 Task: Create new customer invoice with Date Opened: 25-Apr-23, Select Customer: Molly's Variety Store, Terms: Net 7. Make invoice entry for item-1 with Date: 25-Apr-23, Description: Chioma Asana Ladies Balance Herbal Tea Blend
, Income Account: Income:Sales, Quantity: 2, Unit Price: 12.39, Sales Tax: Y, Sales Tax Included: Y, Tax Table: Sales Tax. Make entry for item-2 with Date: 25-Apr-23, Description: Necessaire Eucalyptus Body Wash (8.4 oz)
, Income Account: Income:Sales, Quantity: 2, Unit Price: 10.99, Sales Tax: Y, Sales Tax Included: Y, Tax Table: Sales Tax. Post Invoice with Post Date: 25-Apr-23, Post to Accounts: Assets:Accounts Receivable. Pay / Process Payment with Transaction Date: 01-May-23, Amount: 46.76, Transfer Account: Checking Account. Go to 'Print Invoice'. Save a pdf copy of the invoice.
Action: Mouse moved to (160, 54)
Screenshot: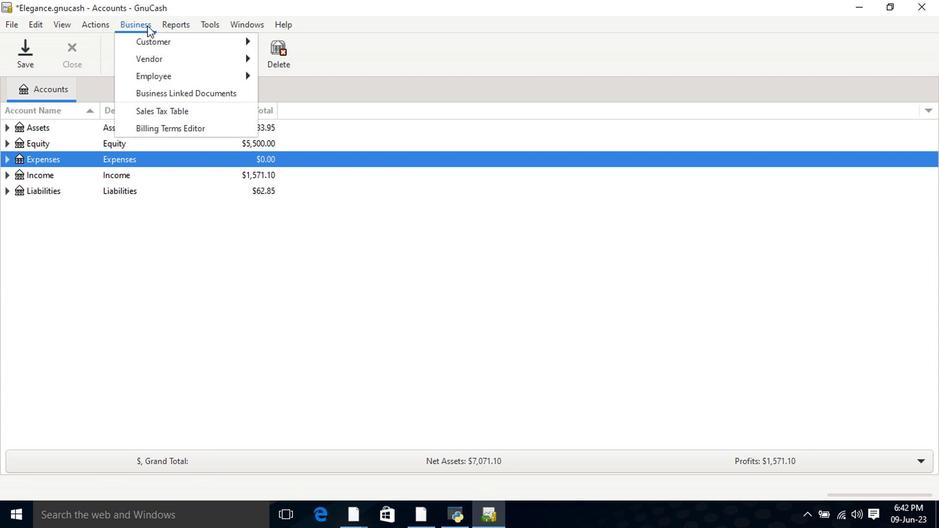 
Action: Mouse pressed left at (160, 54)
Screenshot: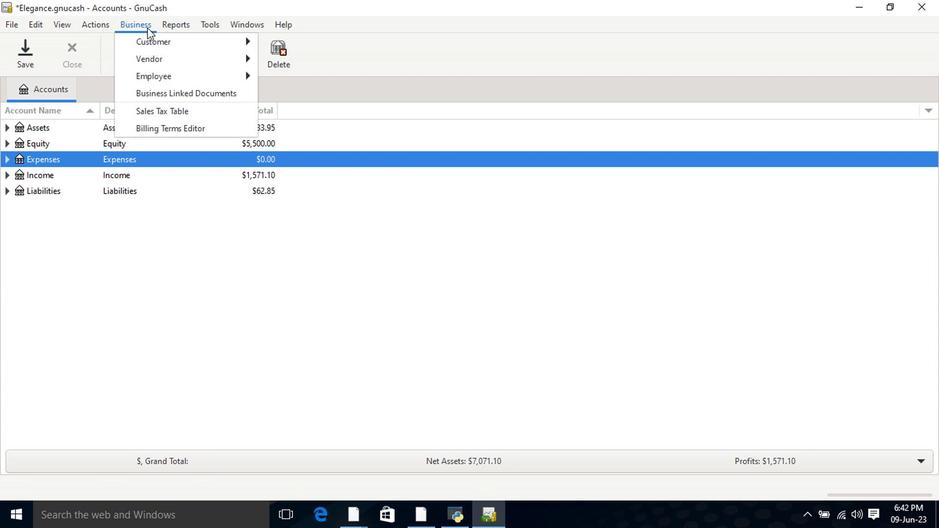 
Action: Mouse moved to (168, 66)
Screenshot: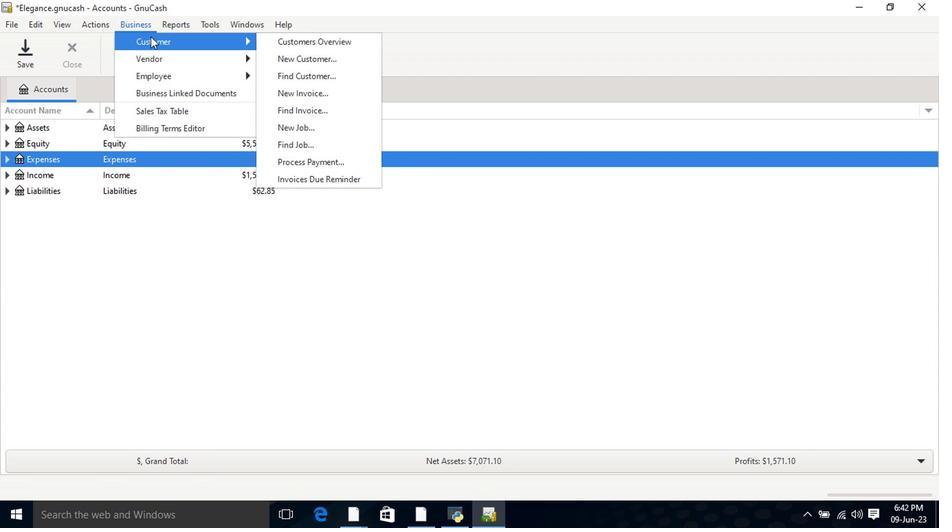 
Action: Mouse pressed left at (168, 66)
Screenshot: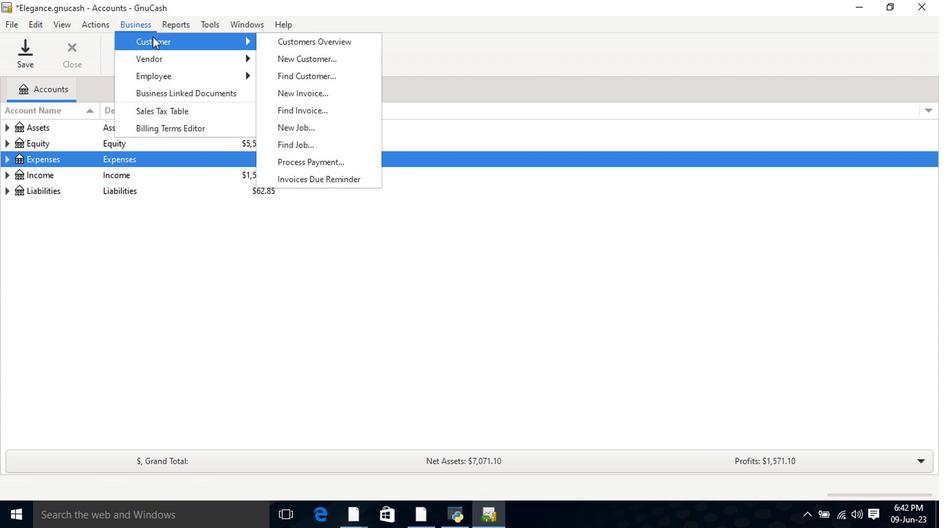 
Action: Mouse moved to (300, 115)
Screenshot: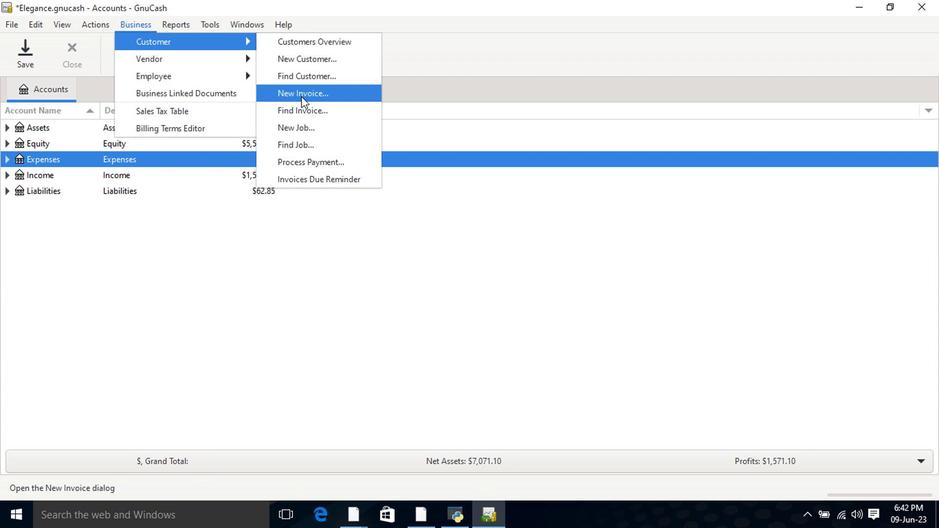 
Action: Mouse pressed left at (300, 115)
Screenshot: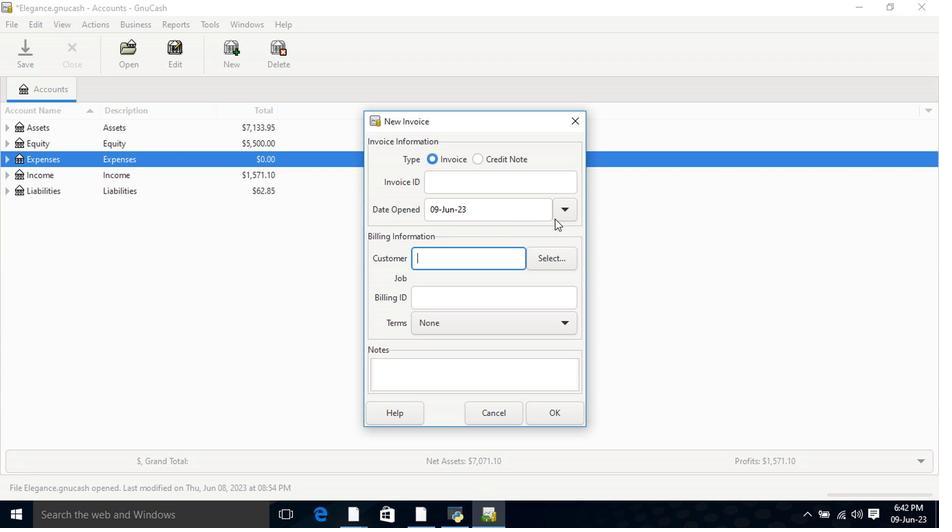 
Action: Mouse moved to (548, 222)
Screenshot: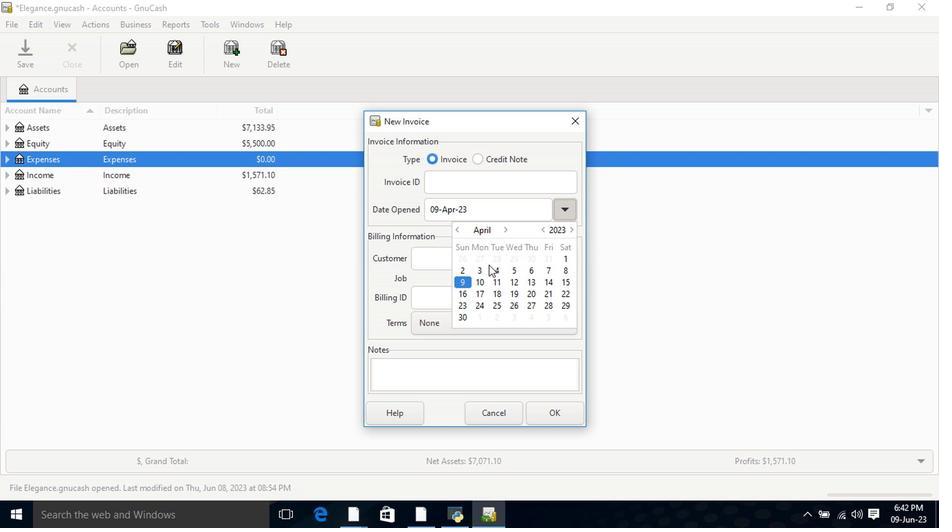 
Action: Mouse pressed left at (548, 222)
Screenshot: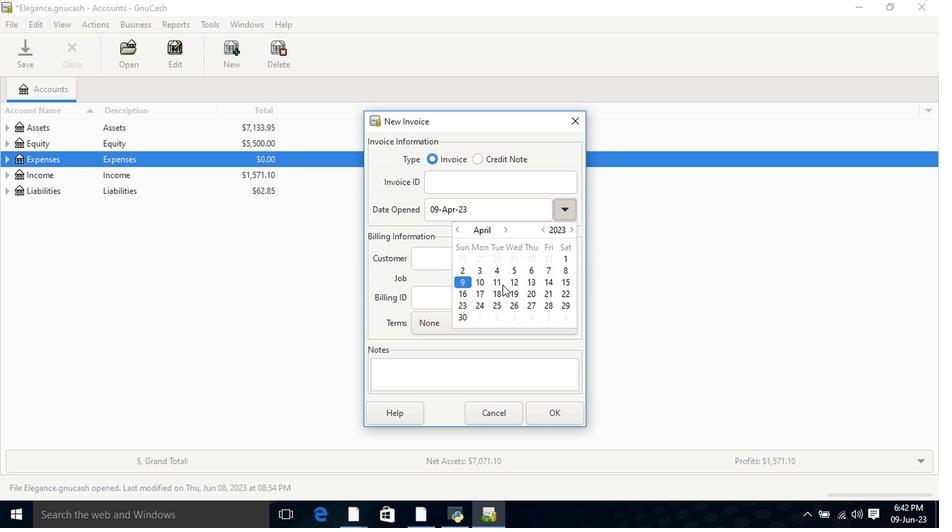 
Action: Mouse moved to (453, 241)
Screenshot: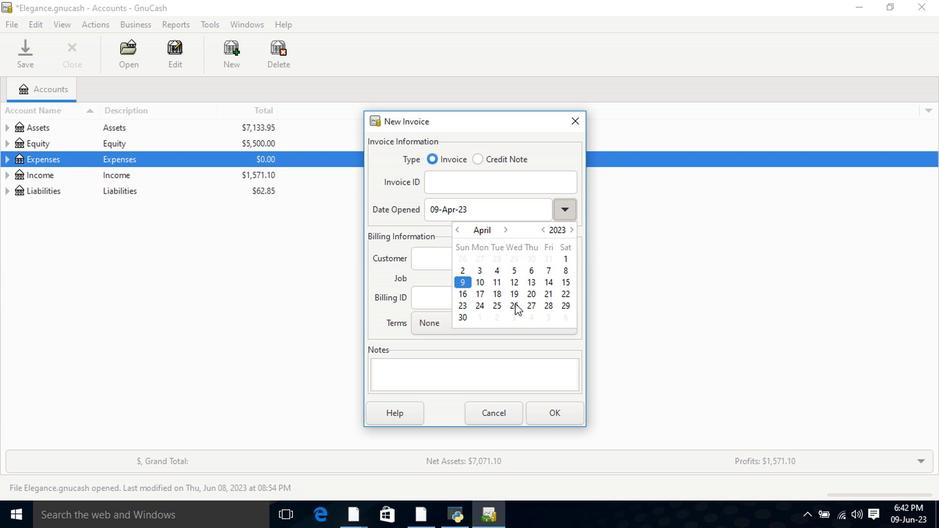 
Action: Mouse pressed left at (453, 241)
Screenshot: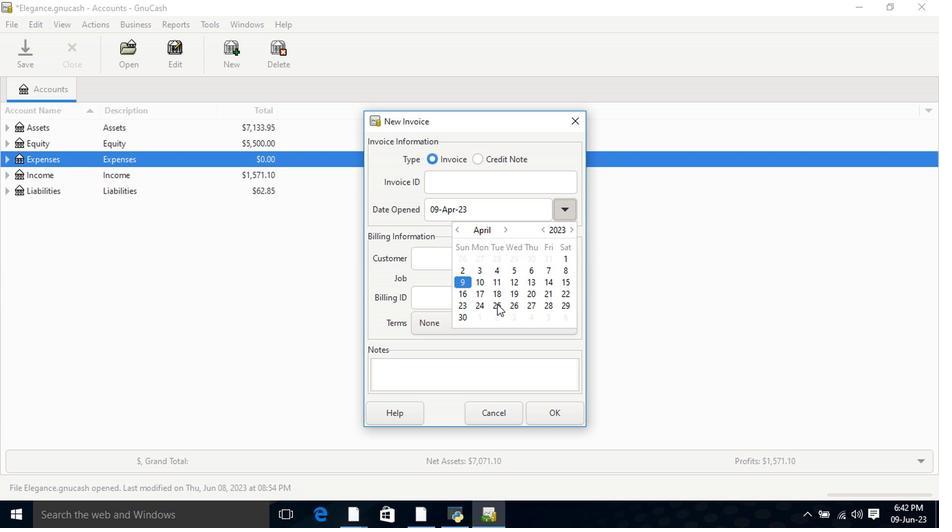 
Action: Mouse pressed left at (453, 241)
Screenshot: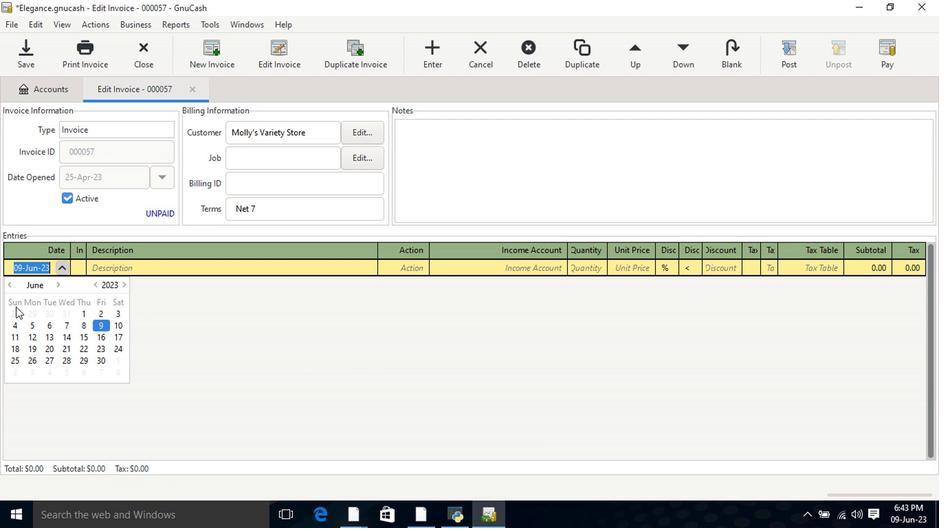 
Action: Mouse moved to (488, 307)
Screenshot: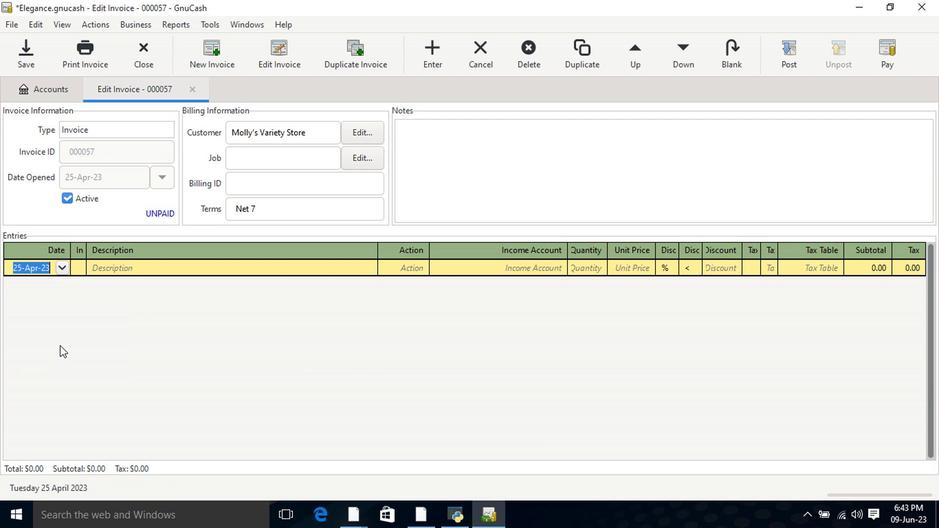 
Action: Mouse pressed left at (488, 307)
Screenshot: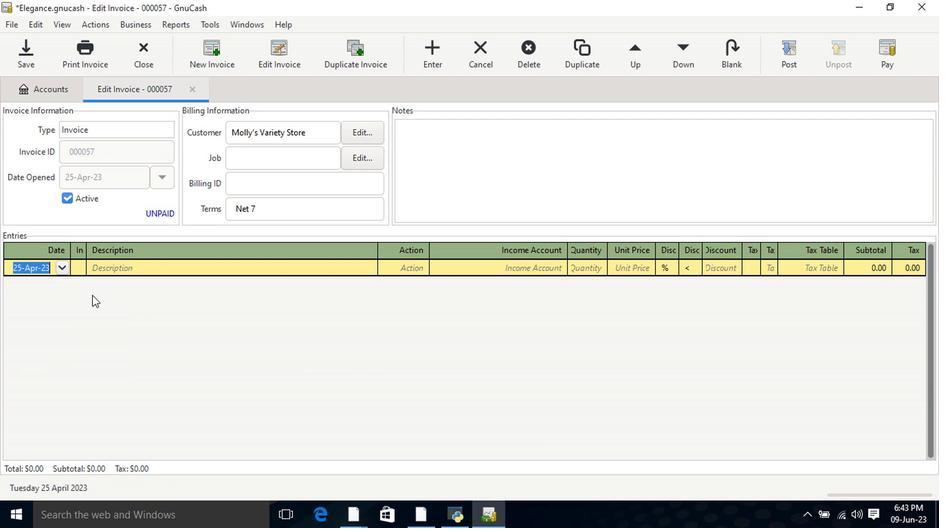 
Action: Mouse pressed left at (488, 307)
Screenshot: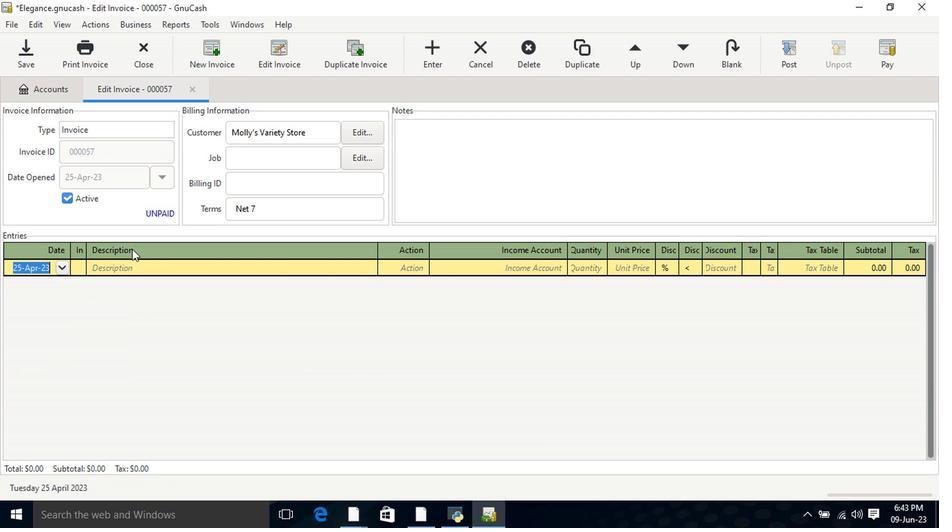 
Action: Mouse moved to (497, 405)
Screenshot: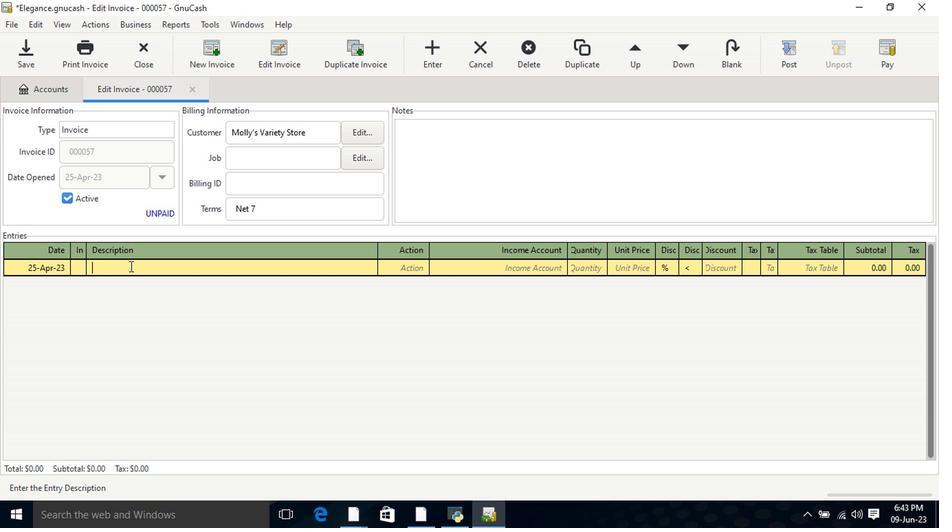 
Action: Mouse pressed left at (497, 405)
Screenshot: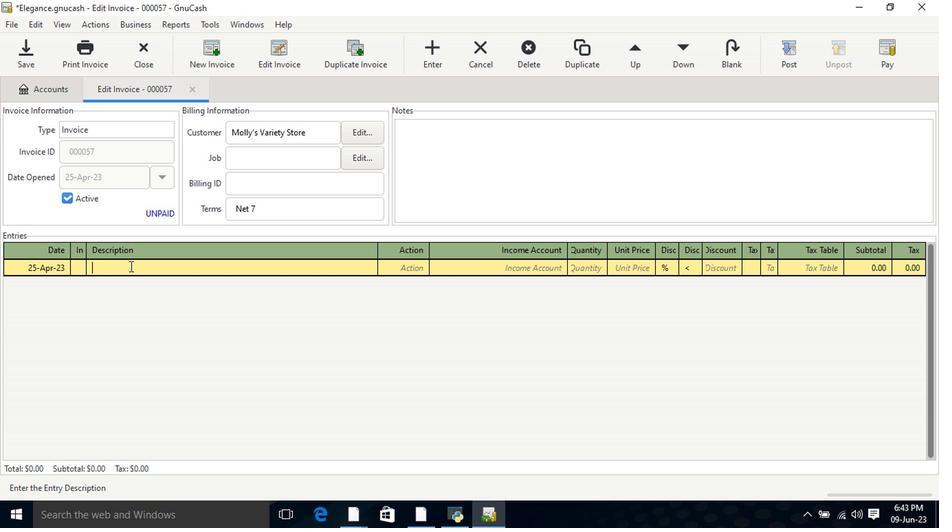 
Action: Mouse moved to (162, 54)
Screenshot: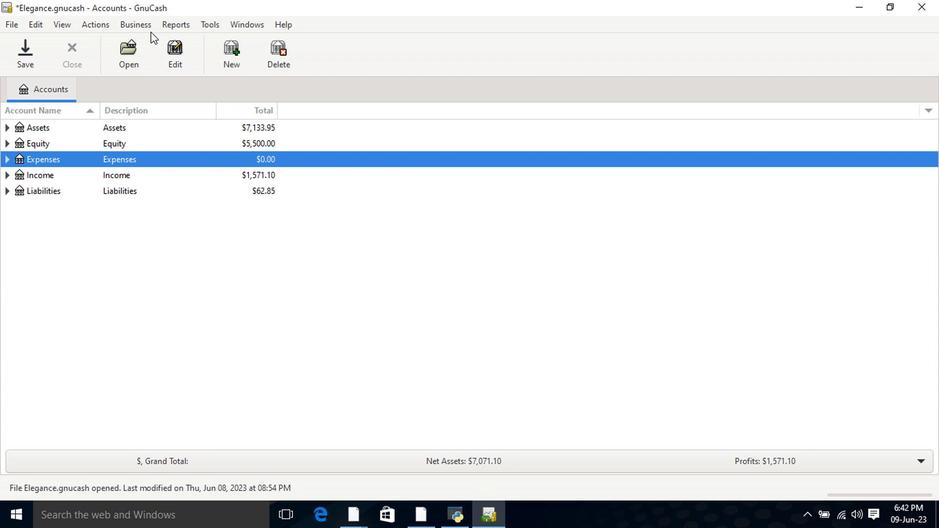 
Action: Mouse pressed left at (162, 54)
Screenshot: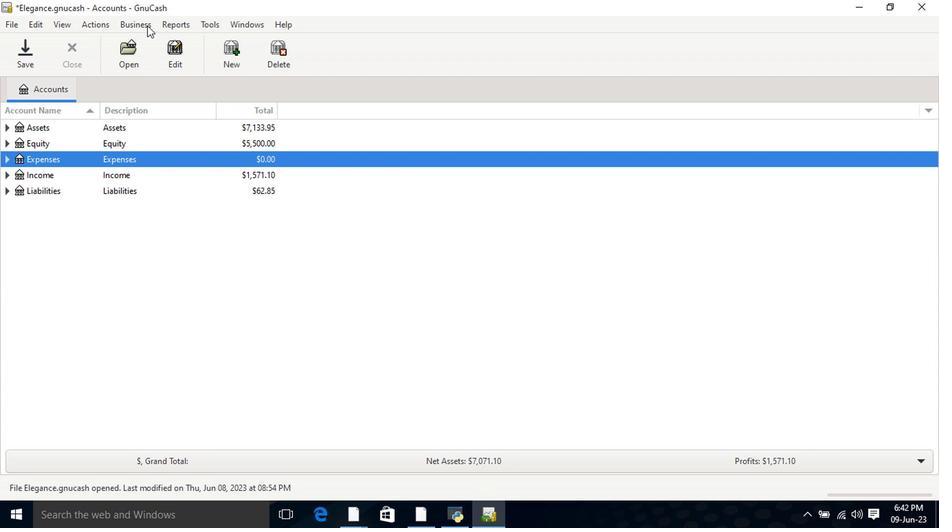 
Action: Mouse moved to (165, 64)
Screenshot: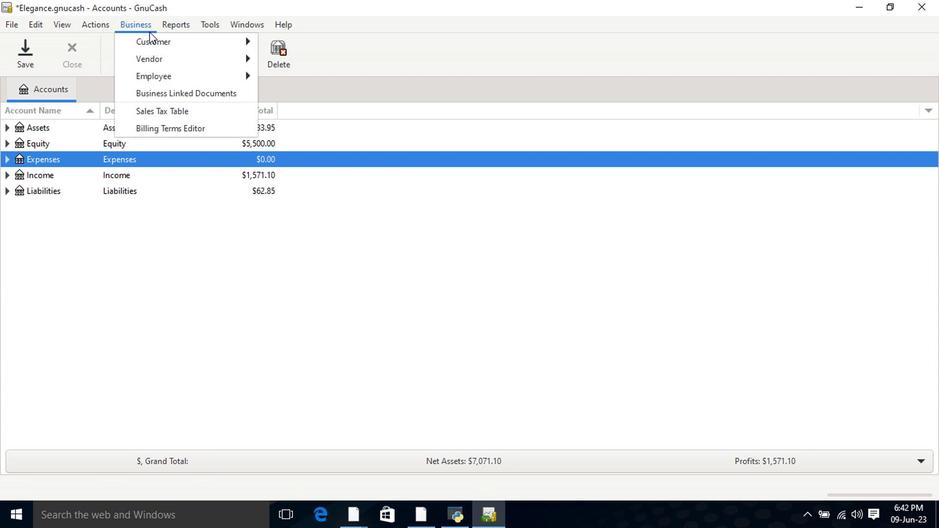 
Action: Mouse pressed left at (165, 64)
Screenshot: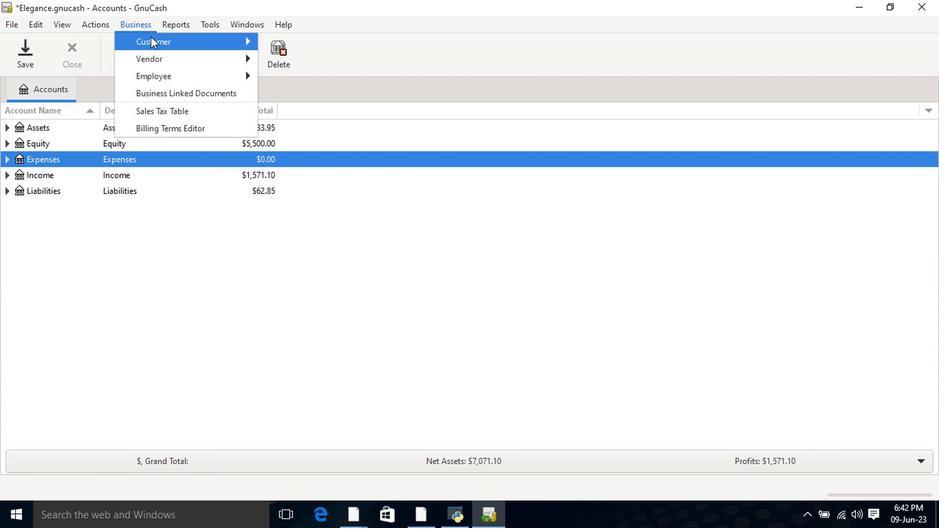
Action: Mouse moved to (306, 118)
Screenshot: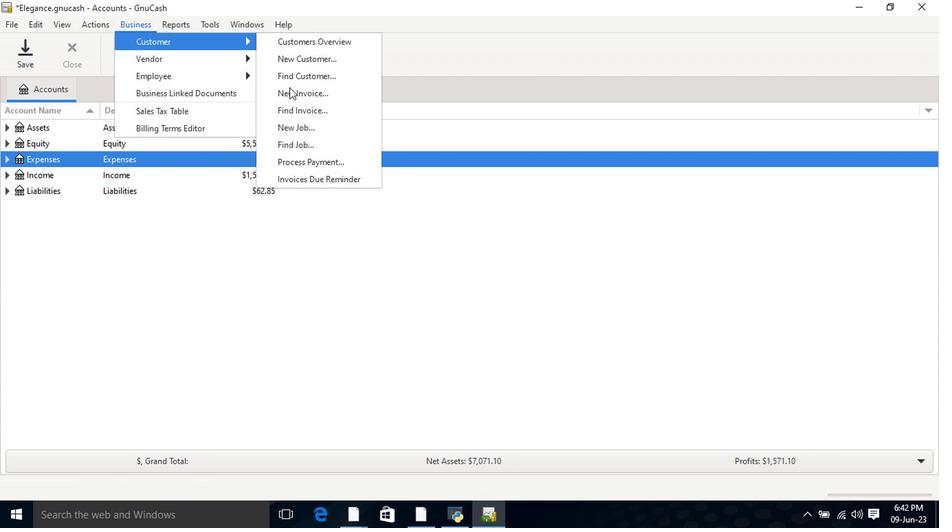 
Action: Mouse pressed left at (306, 118)
Screenshot: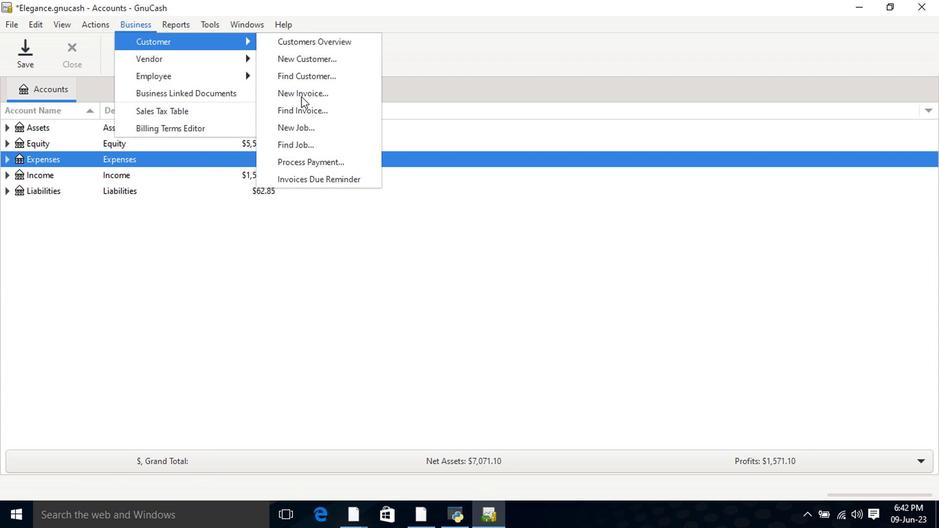 
Action: Mouse moved to (558, 220)
Screenshot: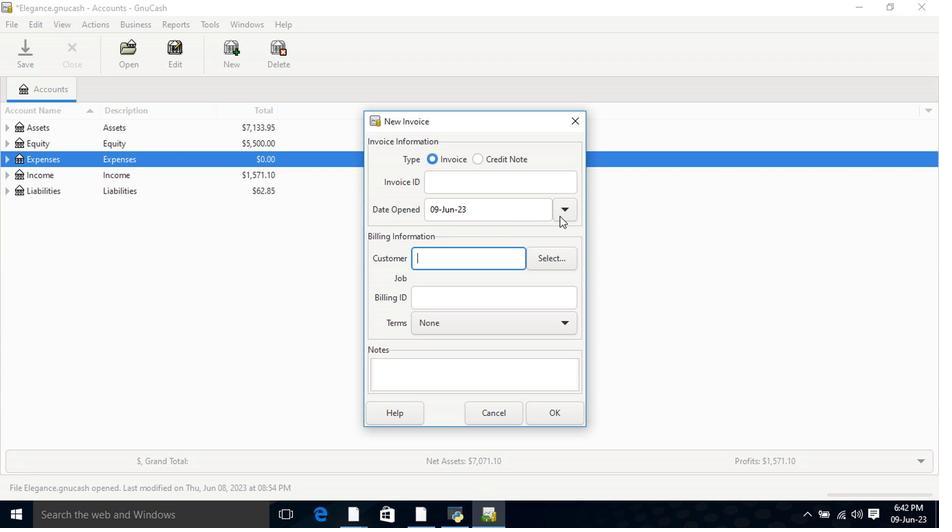 
Action: Mouse pressed left at (558, 220)
Screenshot: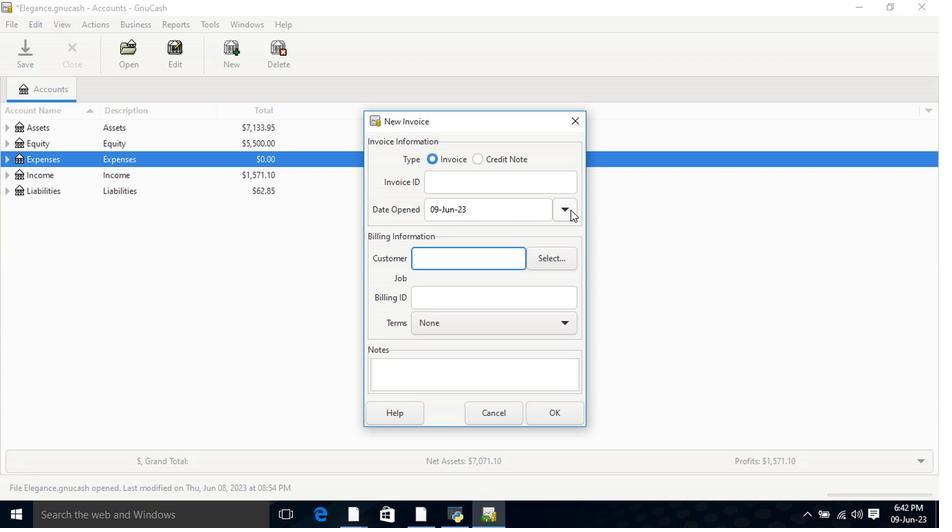 
Action: Mouse moved to (452, 242)
Screenshot: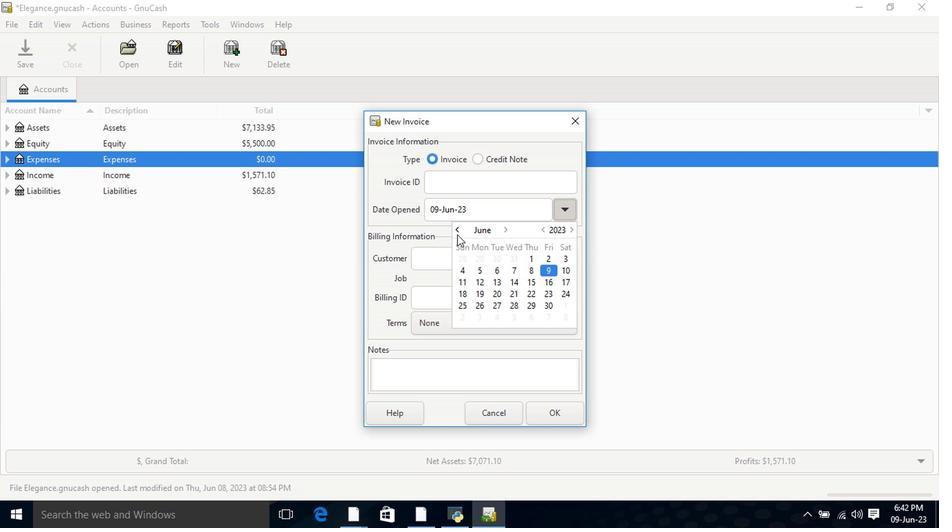 
Action: Mouse pressed left at (452, 242)
Screenshot: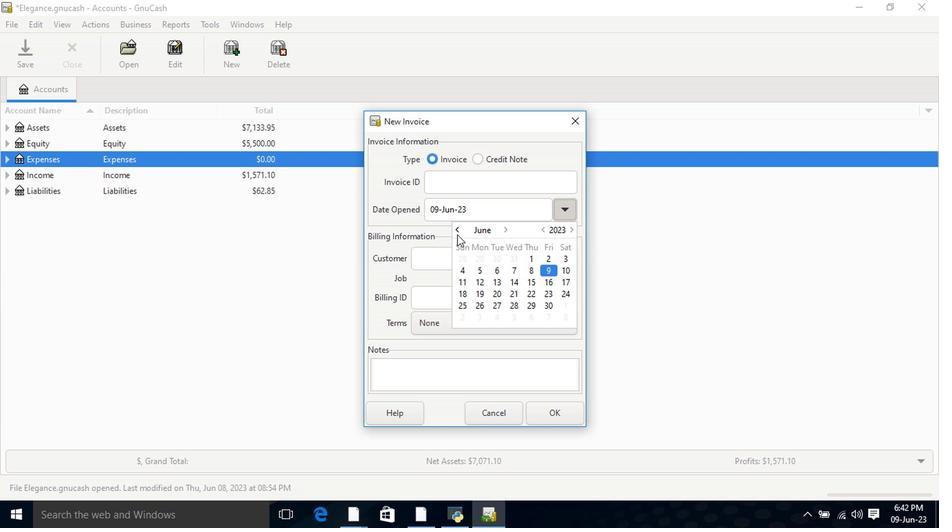 
Action: Mouse pressed left at (452, 242)
Screenshot: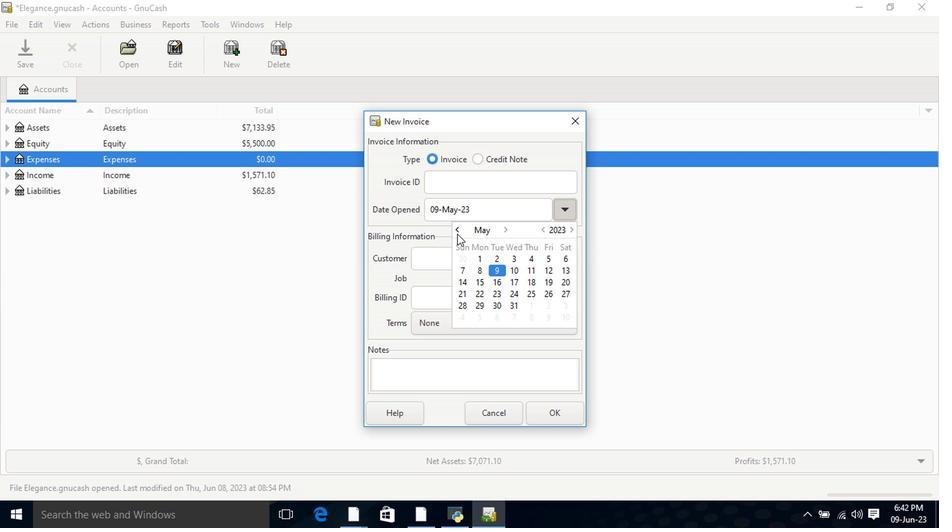 
Action: Mouse moved to (488, 306)
Screenshot: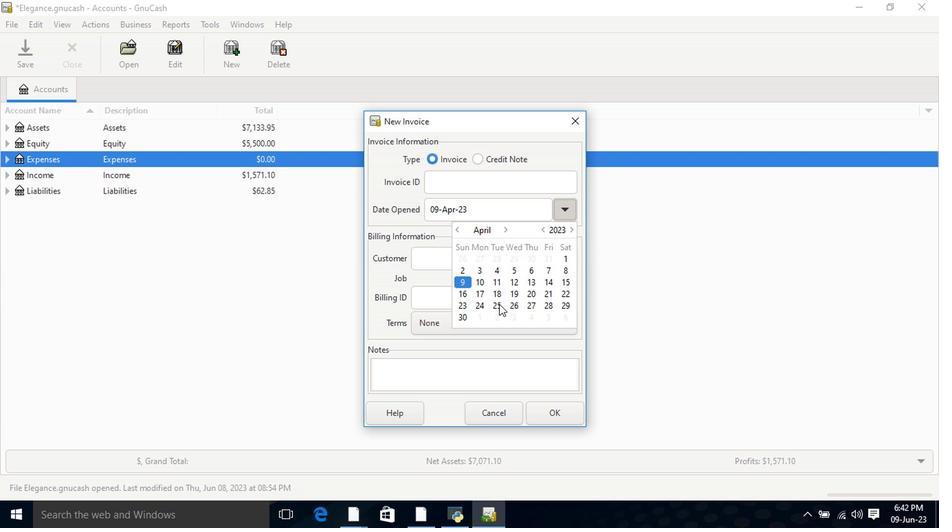 
Action: Mouse pressed left at (488, 306)
Screenshot: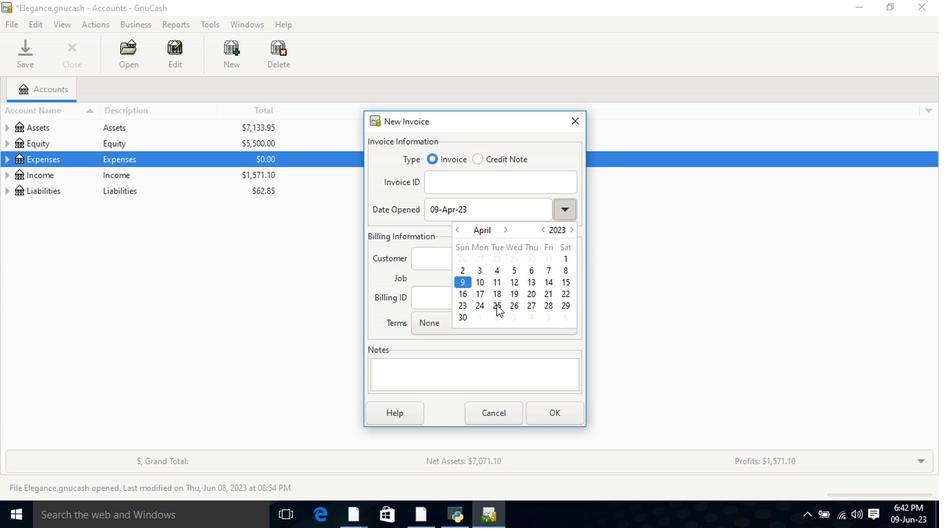 
Action: Mouse pressed left at (488, 306)
Screenshot: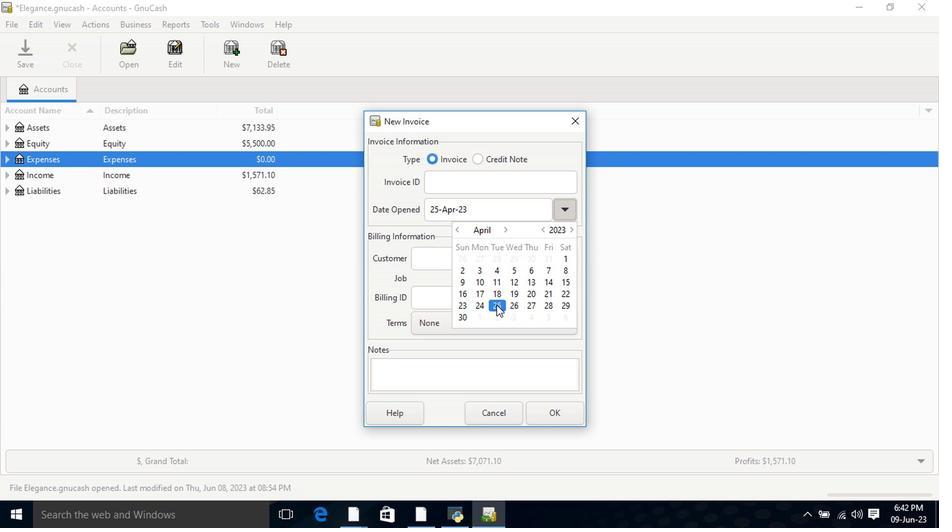 
Action: Mouse moved to (459, 270)
Screenshot: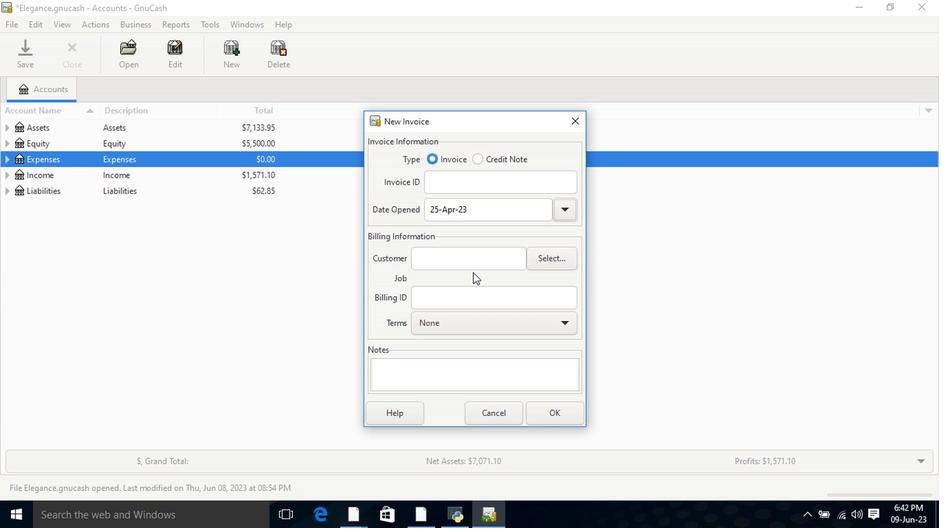 
Action: Mouse pressed left at (459, 270)
Screenshot: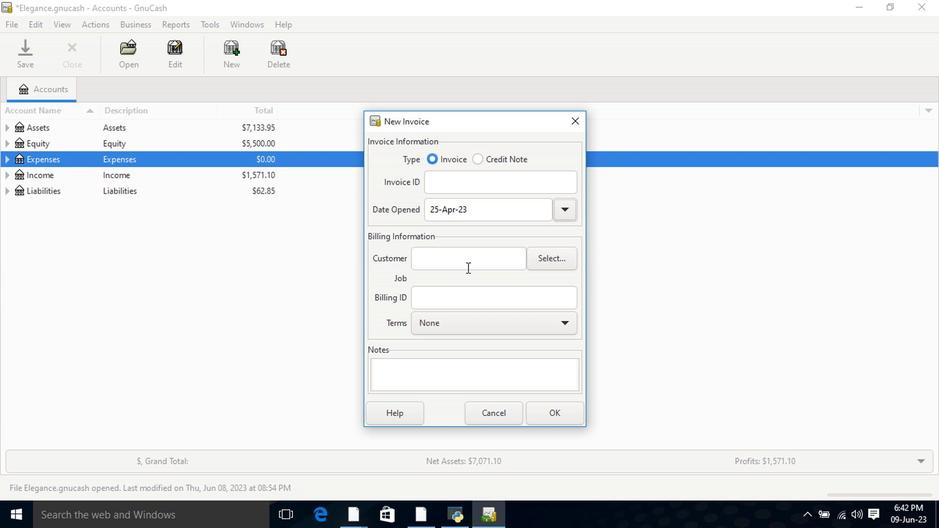 
Action: Key pressed <Key.shift>ML
Screenshot: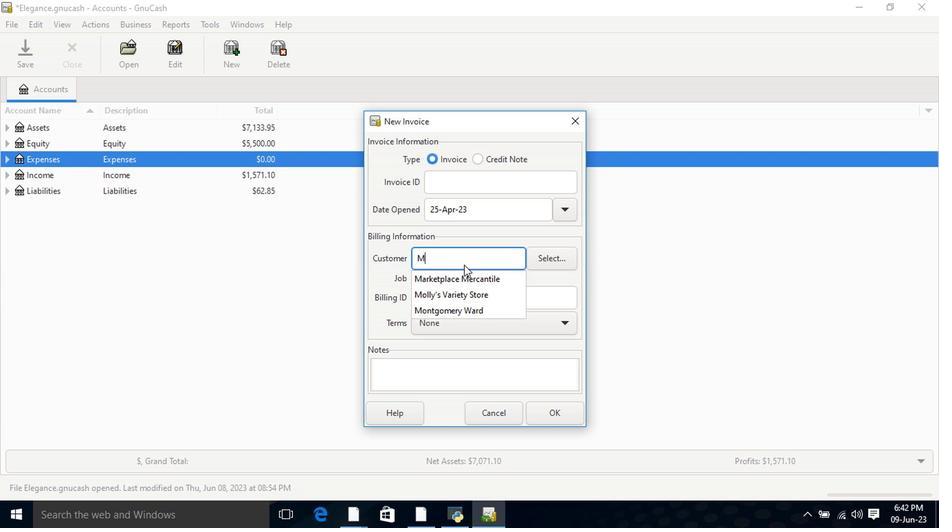 
Action: Mouse moved to (451, 283)
Screenshot: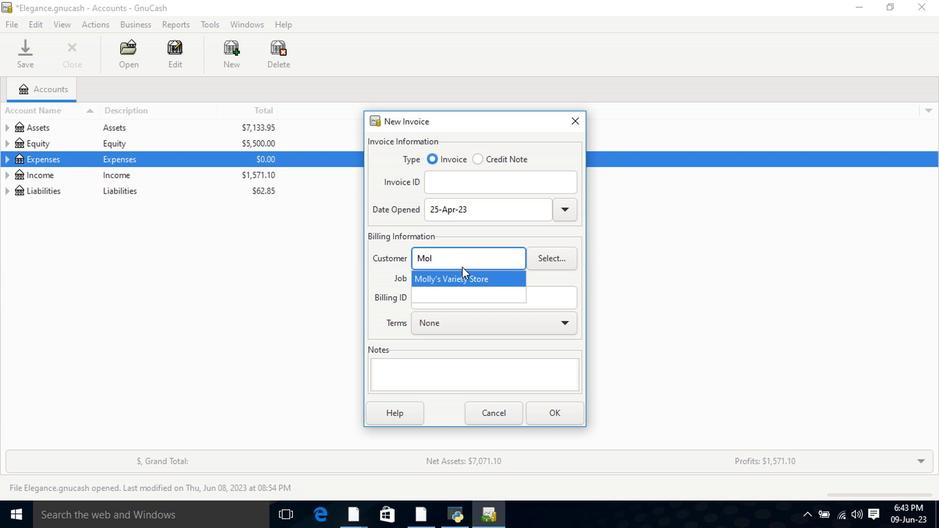 
Action: Mouse pressed left at (451, 283)
Screenshot: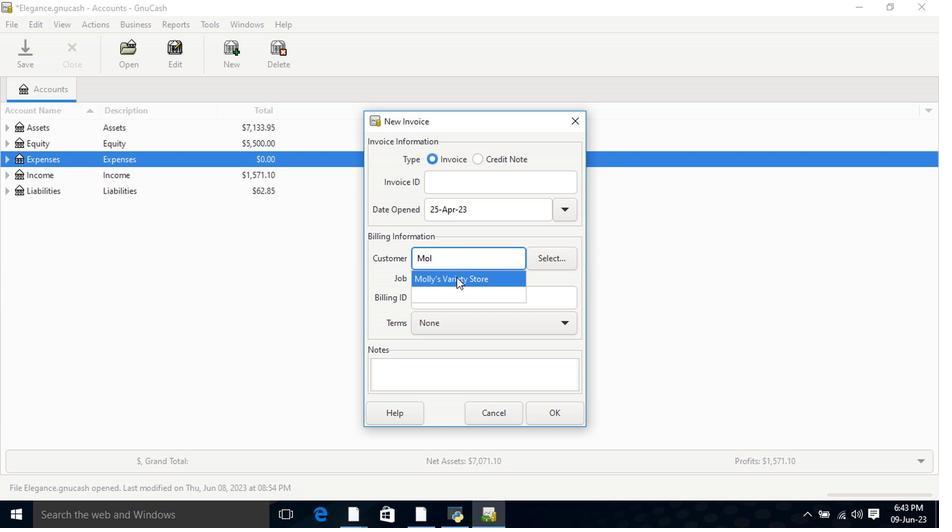 
Action: Mouse moved to (447, 334)
Screenshot: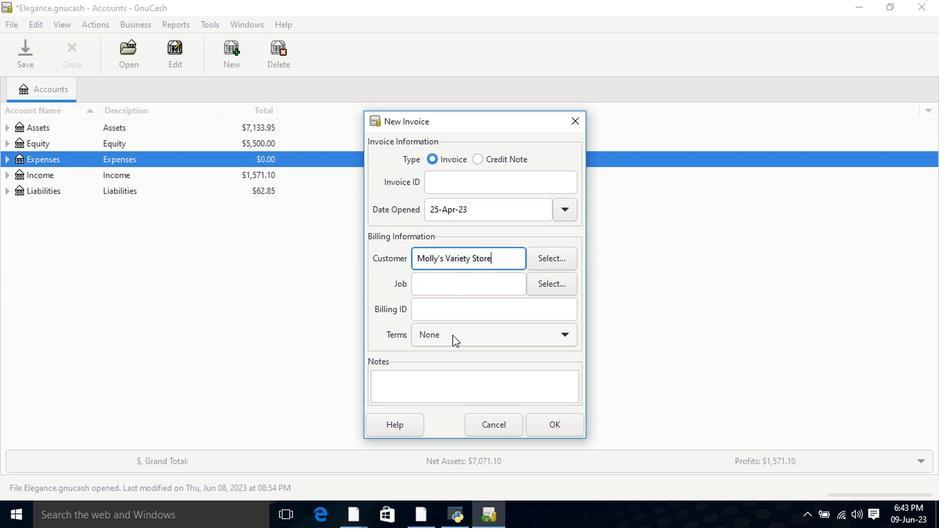 
Action: Mouse pressed left at (447, 334)
Screenshot: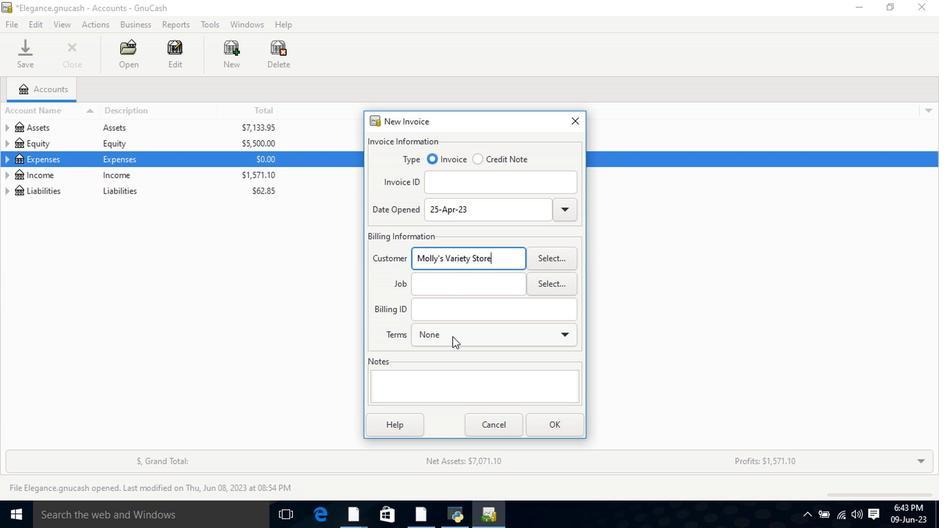 
Action: Mouse moved to (443, 384)
Screenshot: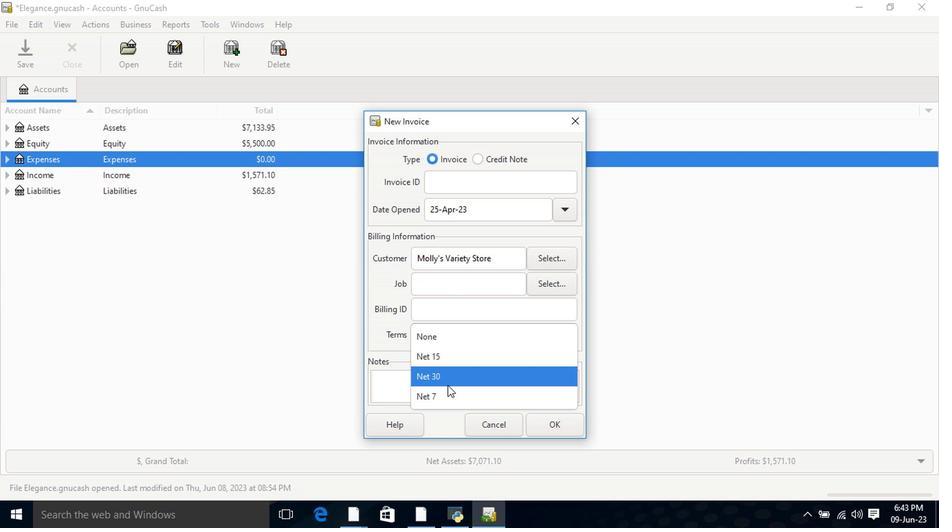 
Action: Mouse pressed left at (443, 384)
Screenshot: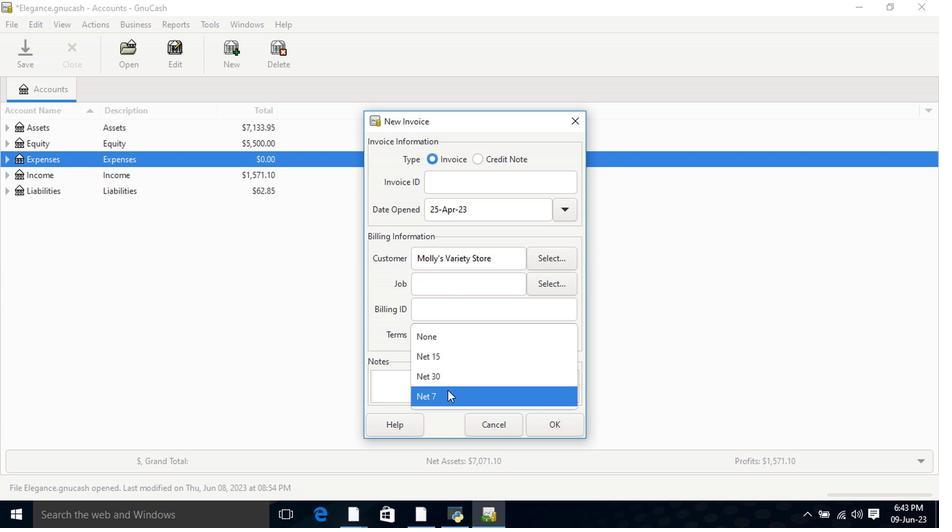 
Action: Mouse moved to (551, 417)
Screenshot: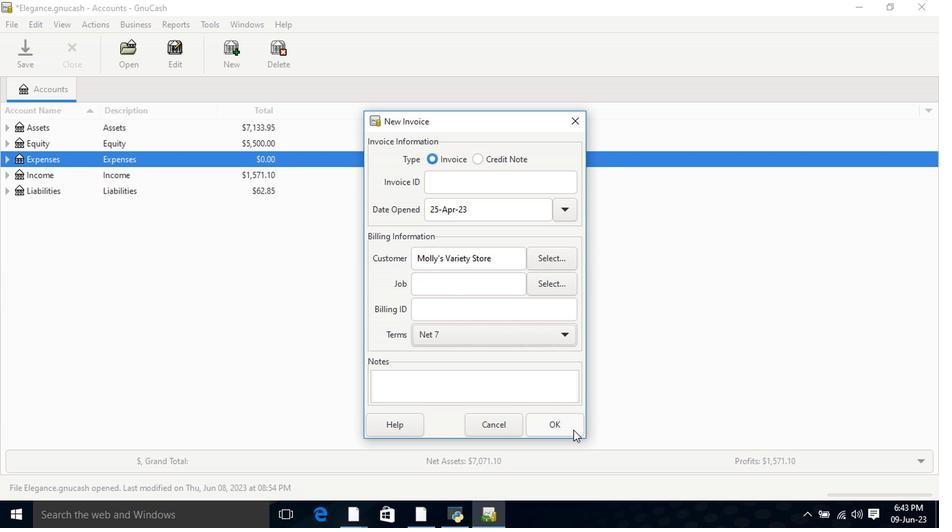 
Action: Mouse pressed left at (551, 417)
Screenshot: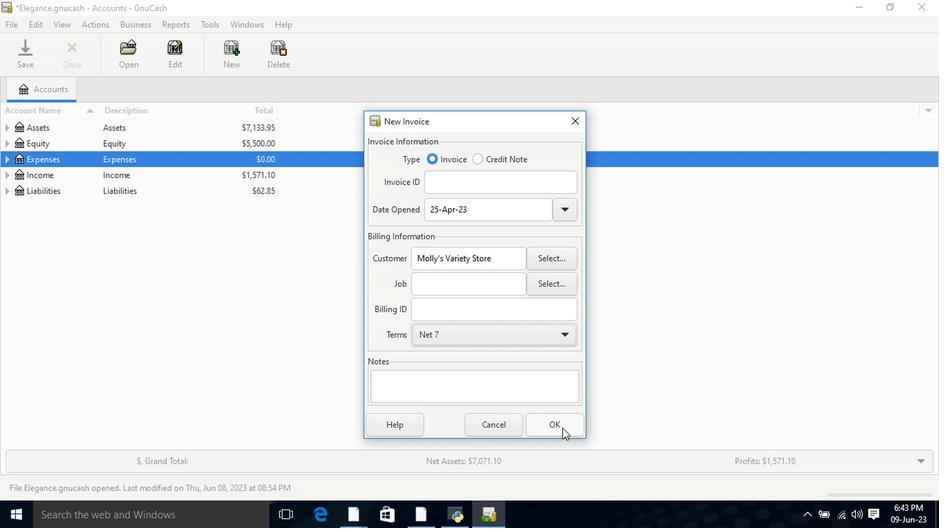 
Action: Mouse moved to (82, 271)
Screenshot: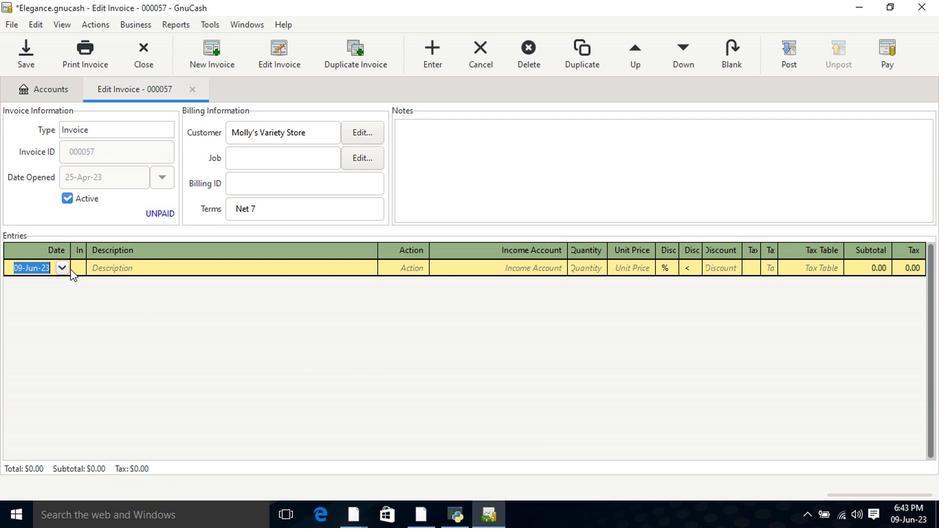 
Action: Mouse pressed left at (82, 271)
Screenshot: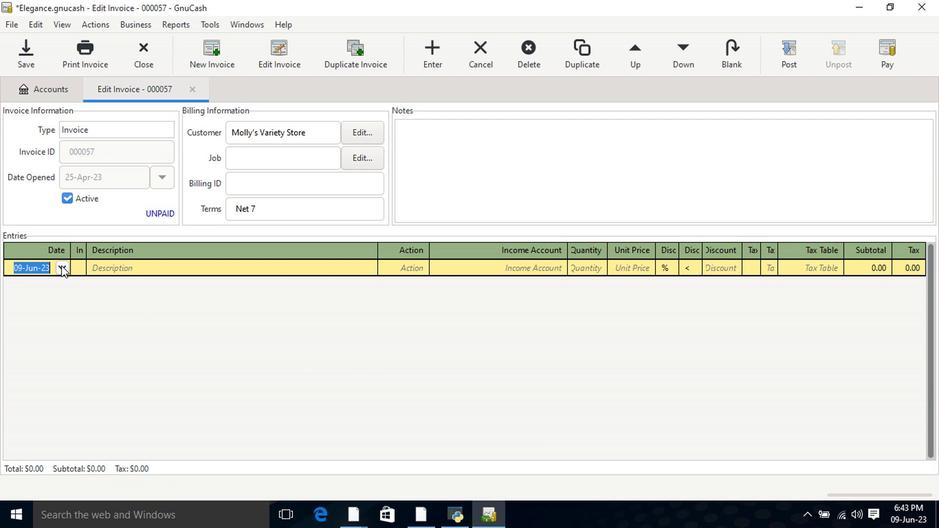 
Action: Mouse moved to (33, 289)
Screenshot: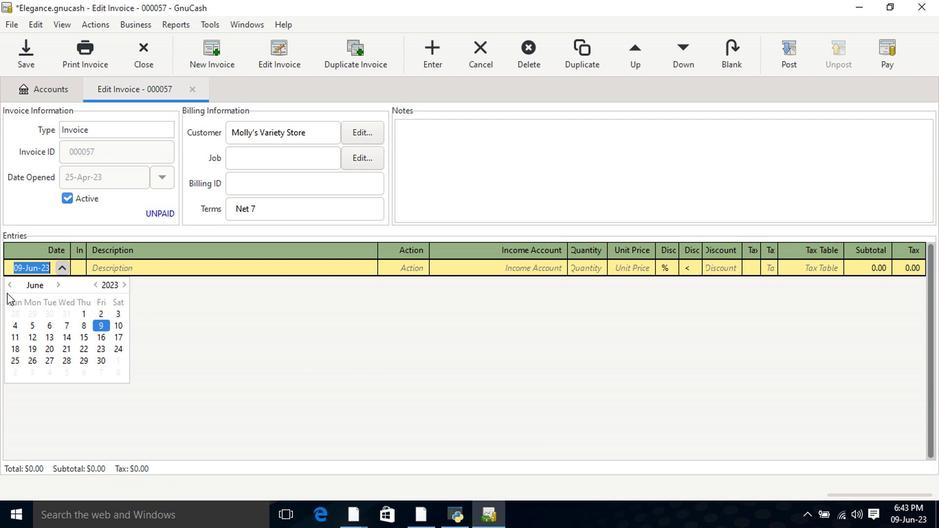
Action: Mouse pressed left at (33, 289)
Screenshot: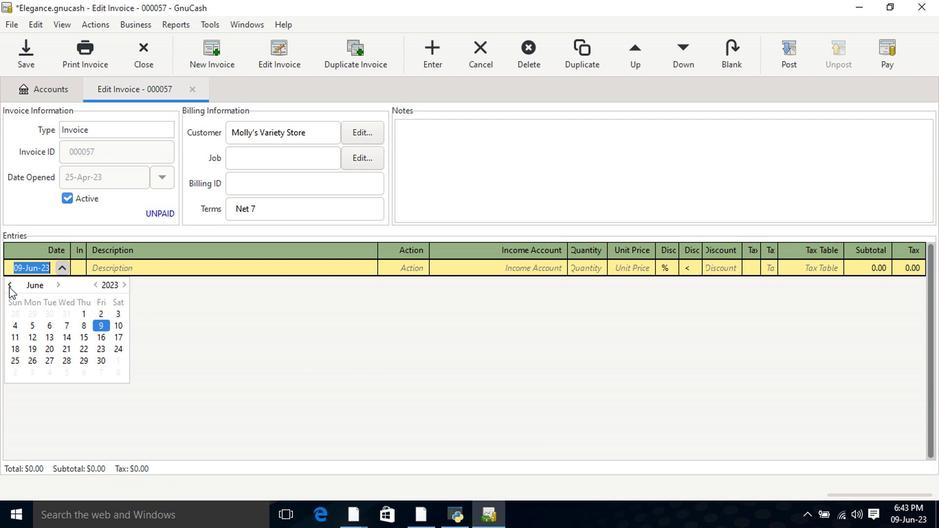 
Action: Mouse pressed left at (33, 289)
Screenshot: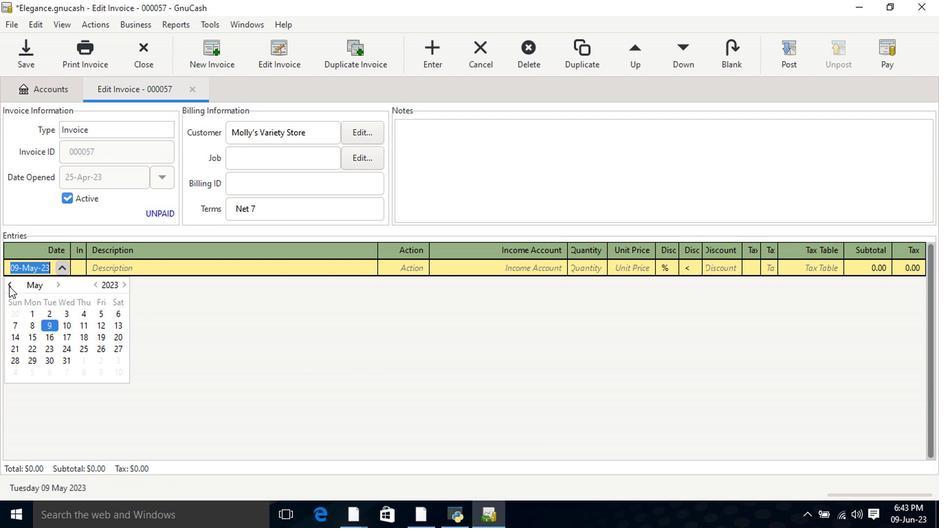
Action: Mouse moved to (72, 354)
Screenshot: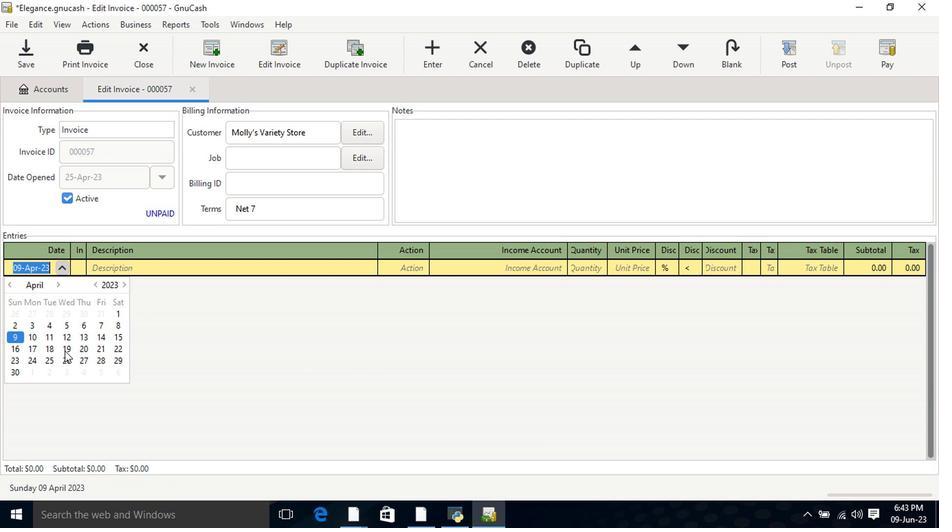 
Action: Mouse pressed left at (72, 354)
Screenshot: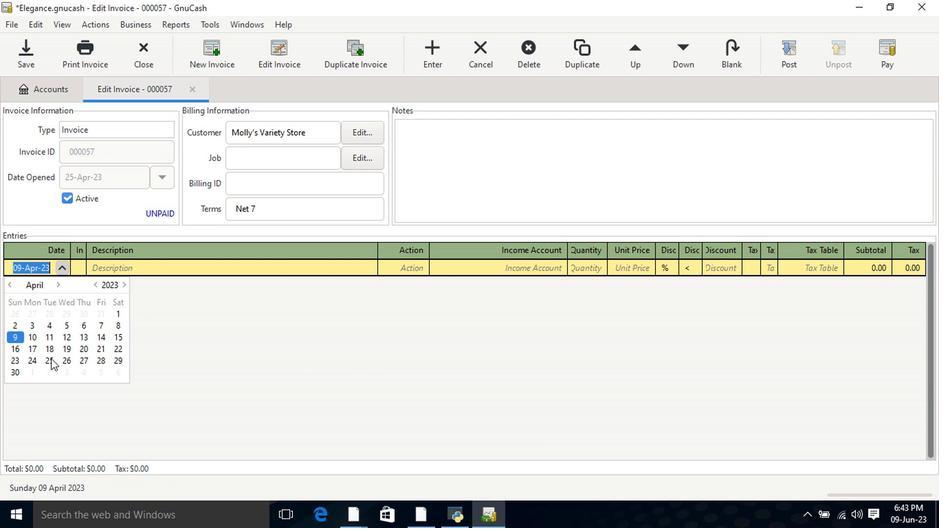 
Action: Mouse pressed left at (72, 354)
Screenshot: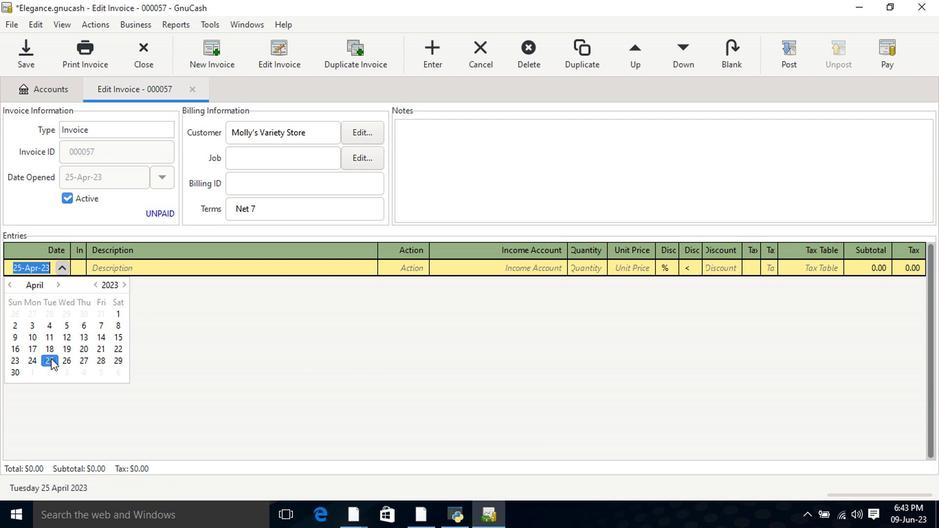 
Action: Mouse moved to (146, 271)
Screenshot: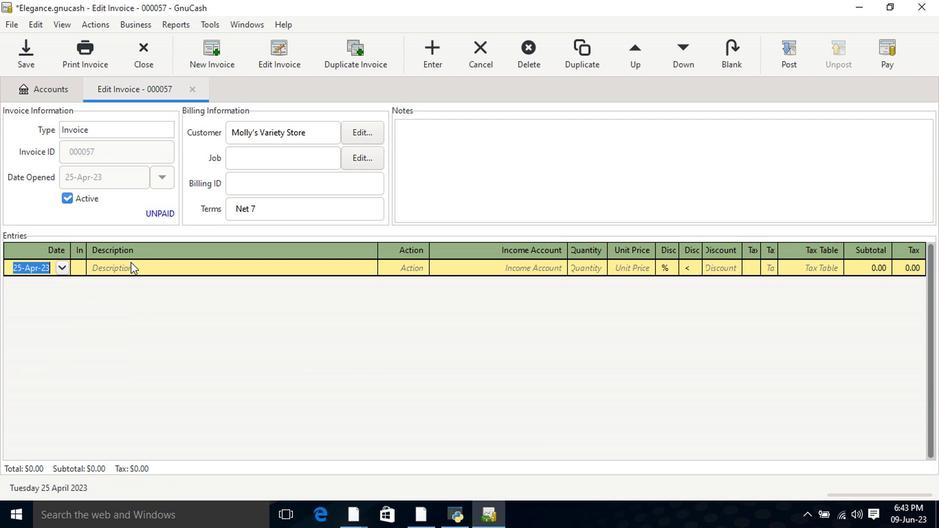 
Action: Mouse pressed left at (146, 271)
Screenshot: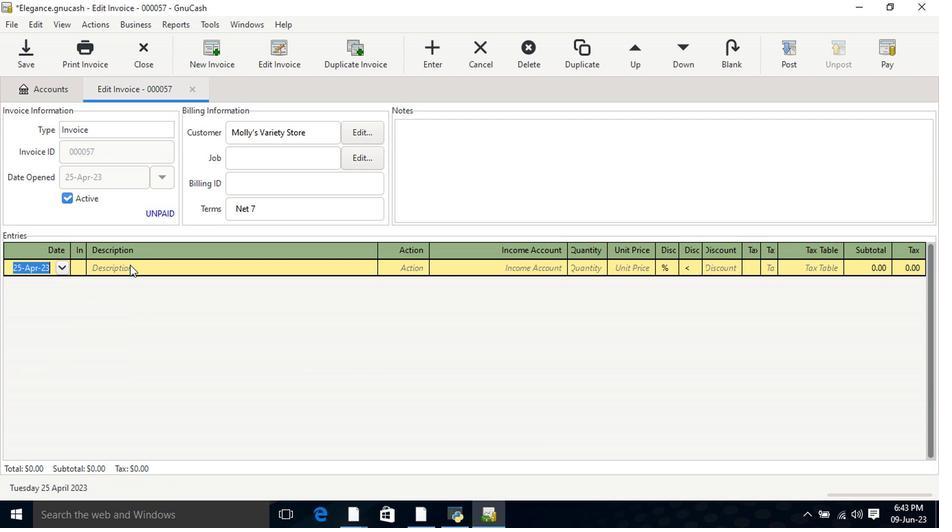 
Action: Key pressed <Key.shift>Chioma<Key.space><Key.shift>Asana<Key.space><Key.shift>Ladies<Key.space><Key.shift>Balance<Key.space><Key.shift>Herbal<Key.space><Key.shift>Tea<Key.tab><Key.tab>12.39<Key.tab>
Screenshot: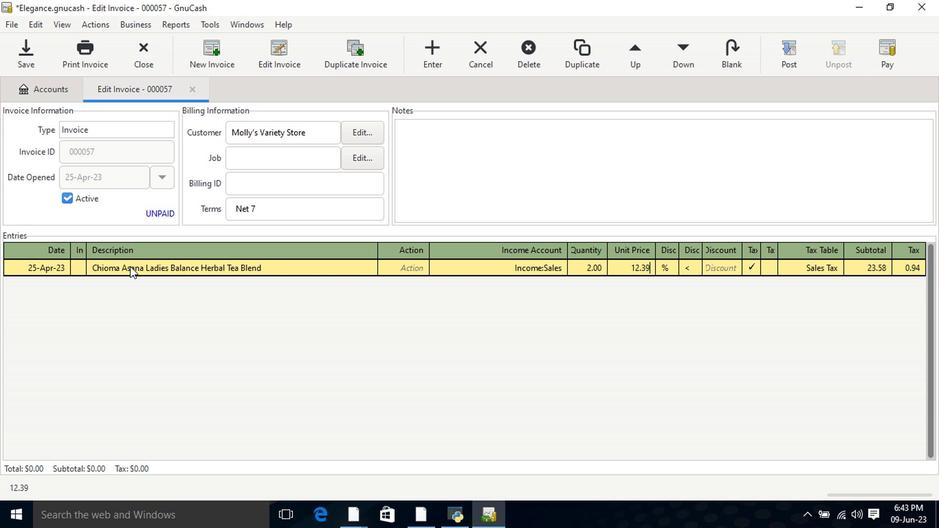 
Action: Mouse moved to (741, 271)
Screenshot: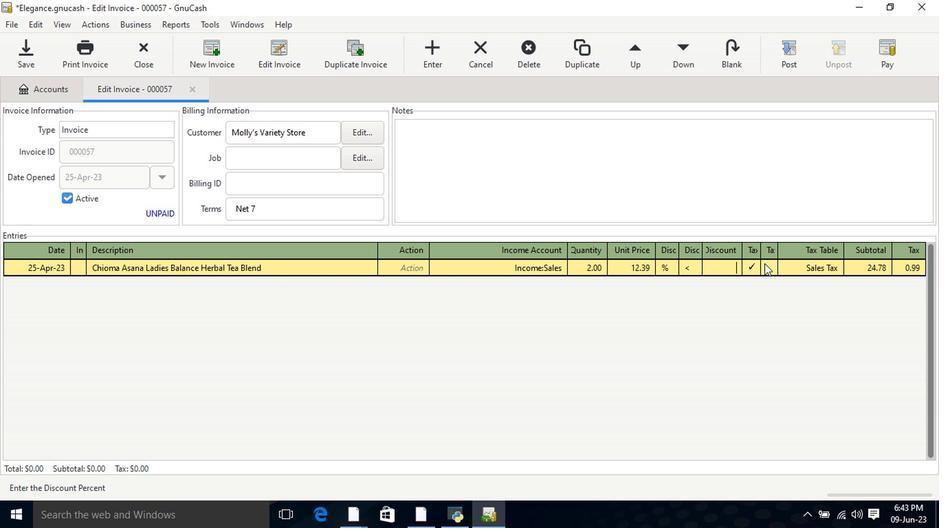 
Action: Mouse pressed left at (741, 271)
Screenshot: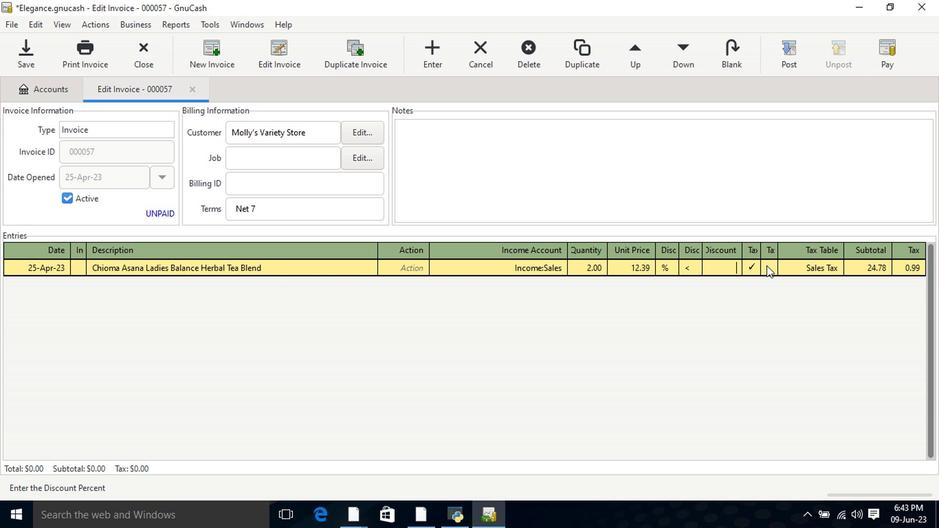 
Action: Mouse moved to (770, 271)
Screenshot: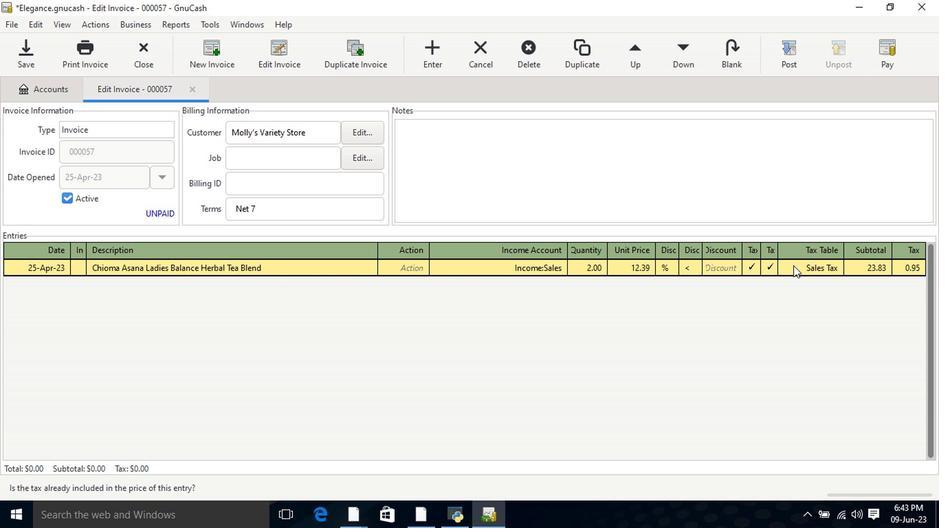 
Action: Key pressed <Key.tab><Key.tab><Key.tab><Key.shift>Nes<Key.backspace>cessaire<Key.space><Key.shift>Eucalyptus<Key.space><Key.shift>Body<Key.space><Key.shift>Wash<Key.space><Key.shift_r>(8.4<Key.space><Key.shift>Oz<Key.shift_r>)<Key.tab><Key.tab>incom<Key.down><Key.down><Key.down><Key.tab>2<Key.tab>10.99<Key.tab>
Screenshot: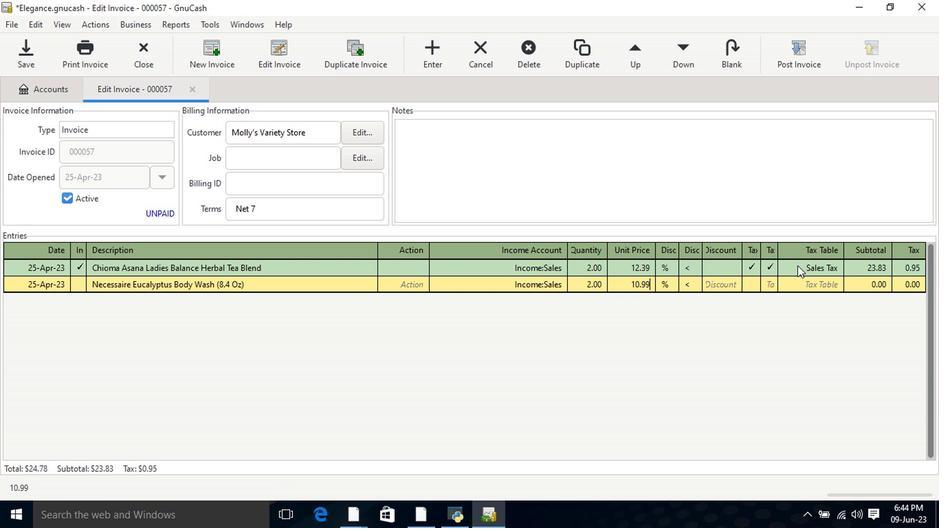 
Action: Mouse moved to (730, 287)
Screenshot: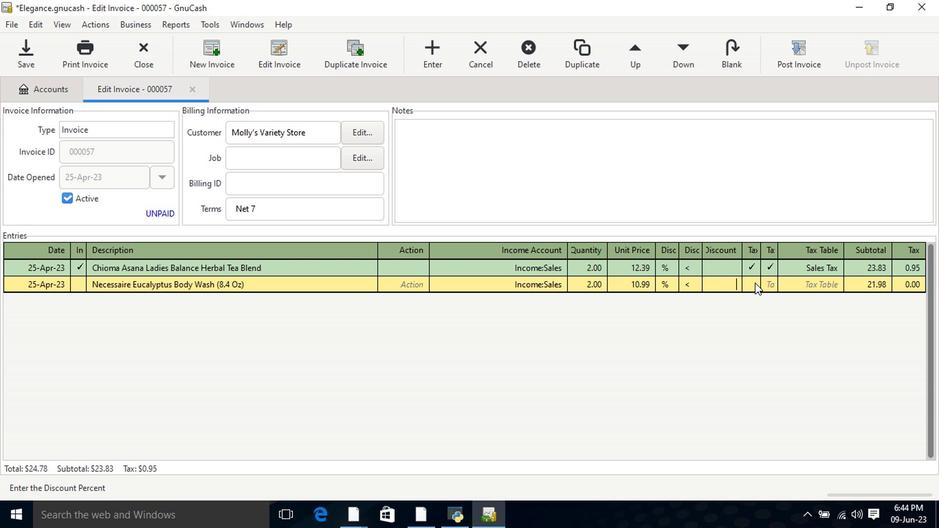 
Action: Mouse pressed left at (730, 287)
Screenshot: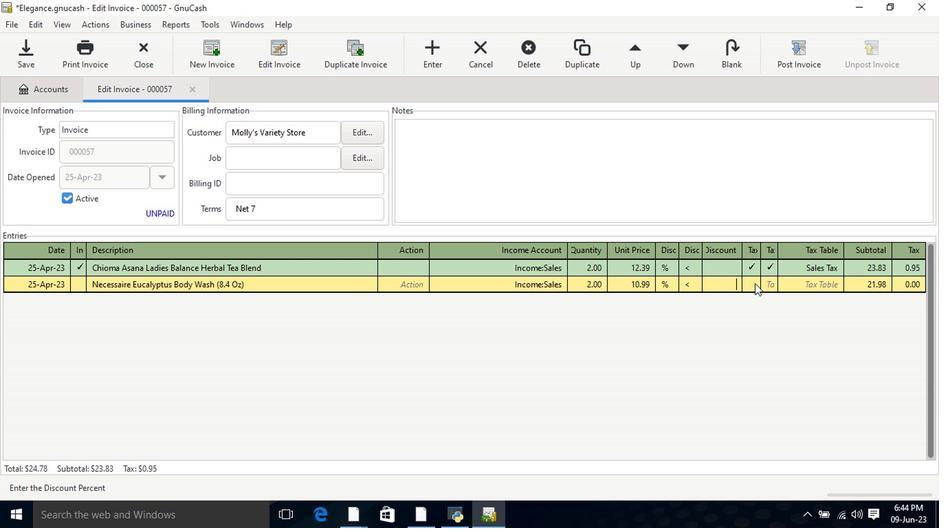 
Action: Mouse moved to (740, 287)
Screenshot: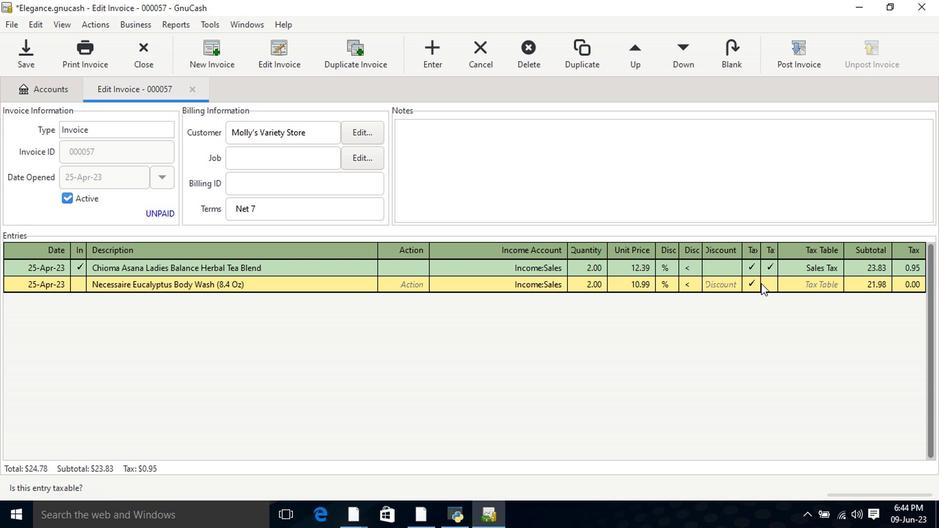 
Action: Mouse pressed left at (740, 287)
Screenshot: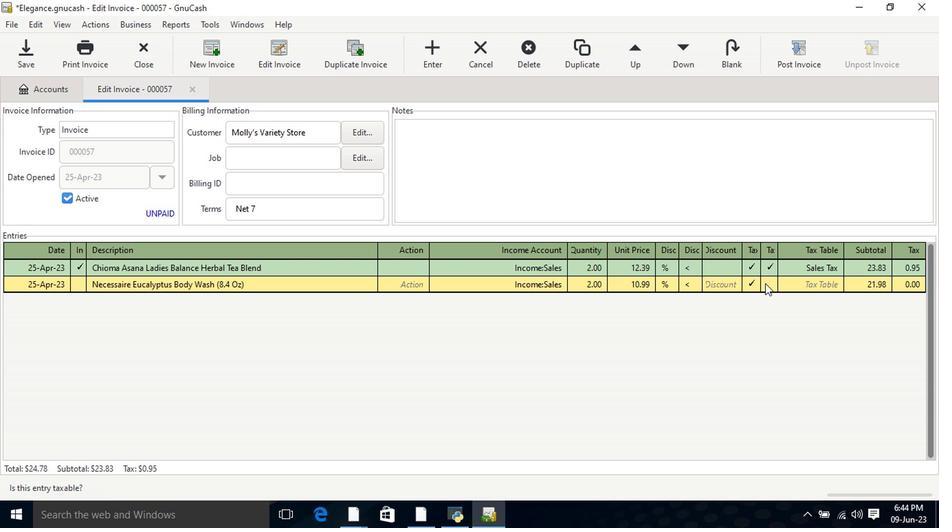 
Action: Mouse moved to (774, 290)
Screenshot: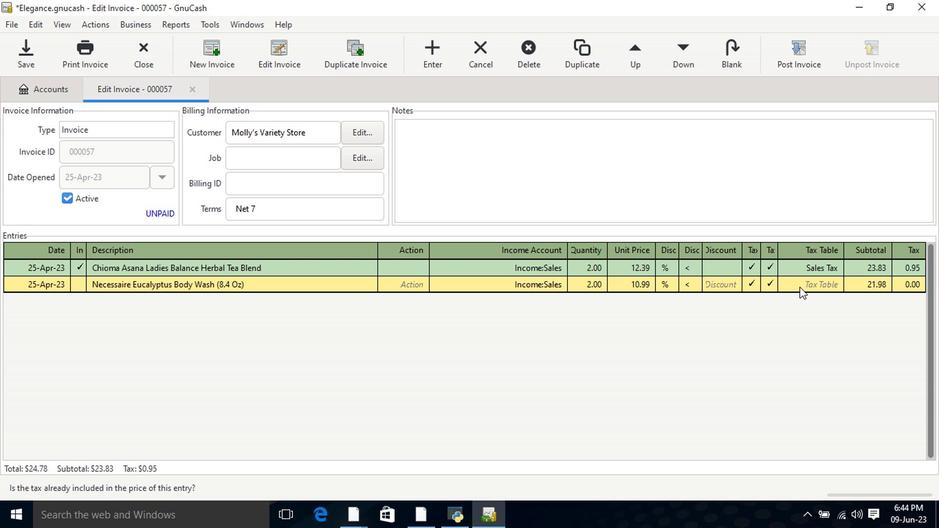 
Action: Key pressed <Key.tab><Key.alt_l><Key.down>
Screenshot: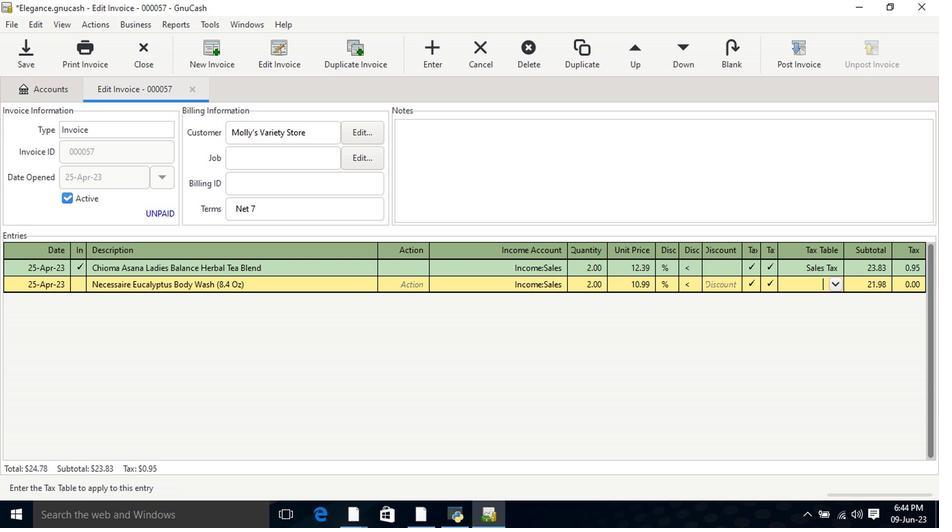 
Action: Mouse moved to (803, 288)
Screenshot: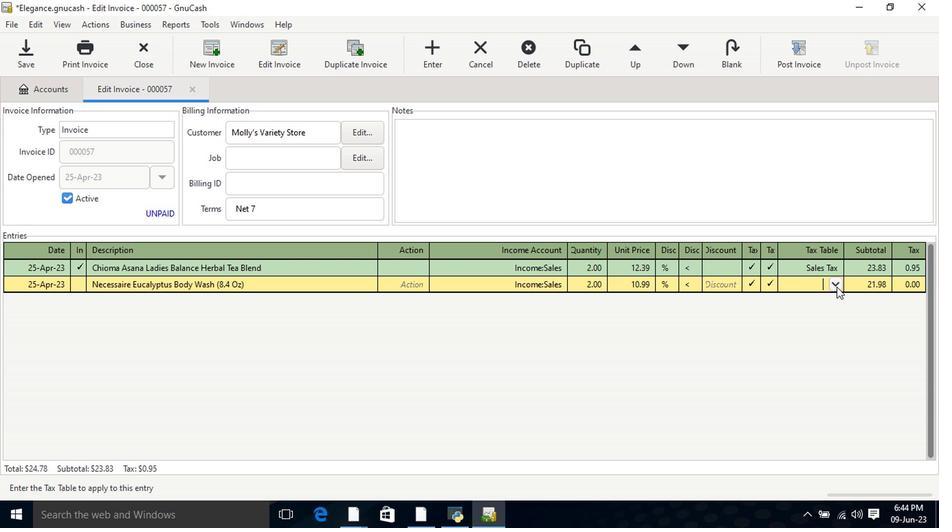 
Action: Mouse pressed left at (803, 288)
Screenshot: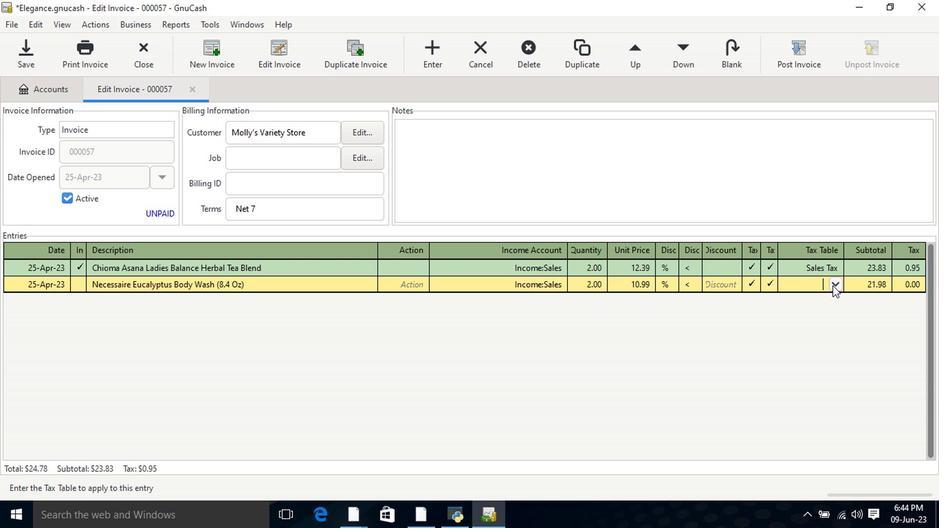 
Action: Mouse moved to (793, 303)
Screenshot: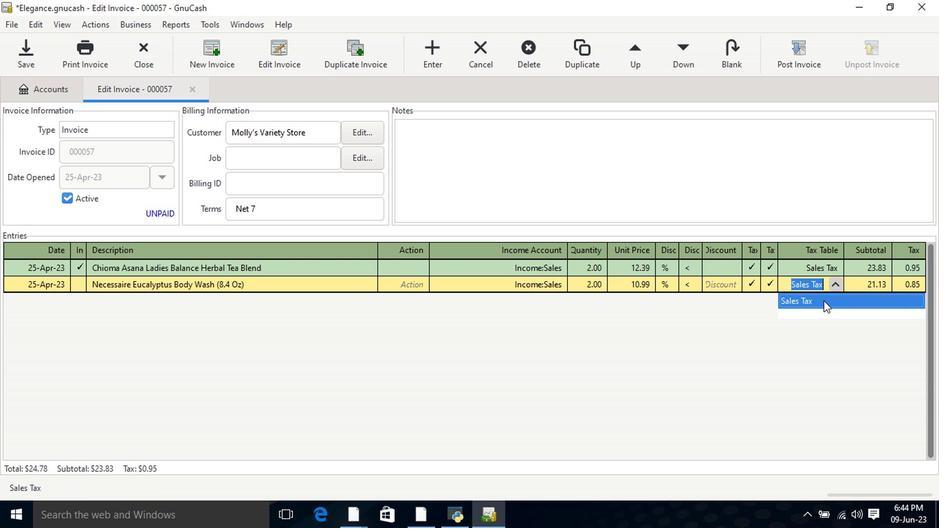 
Action: Mouse pressed left at (793, 303)
Screenshot: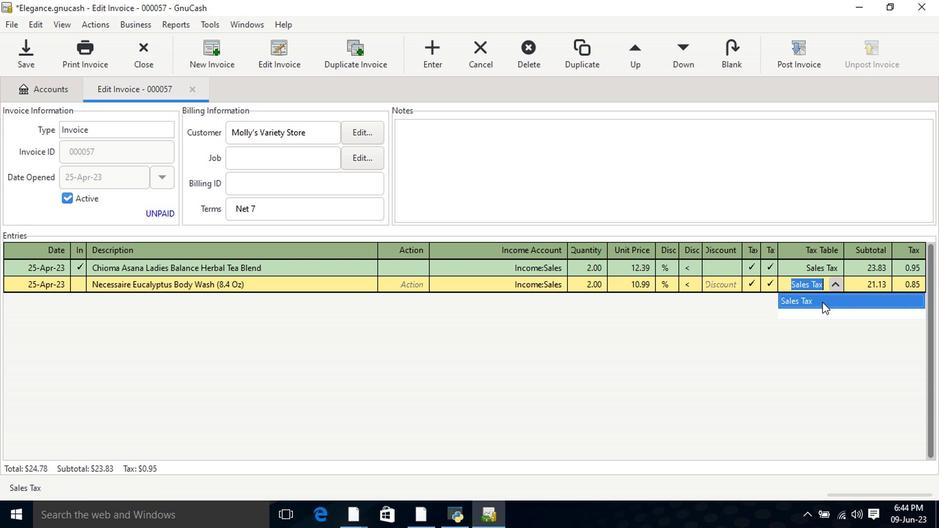 
Action: Mouse moved to (793, 304)
Screenshot: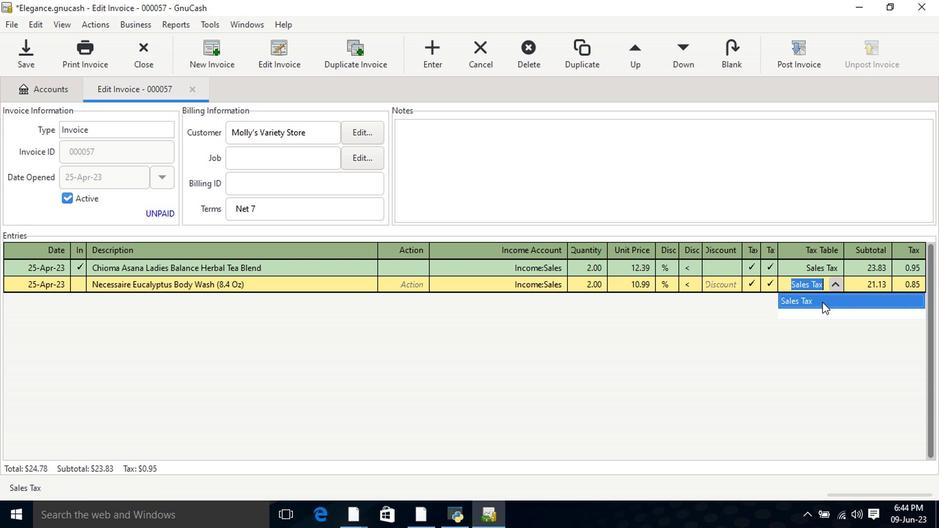 
Action: Key pressed <Key.tab>
Screenshot: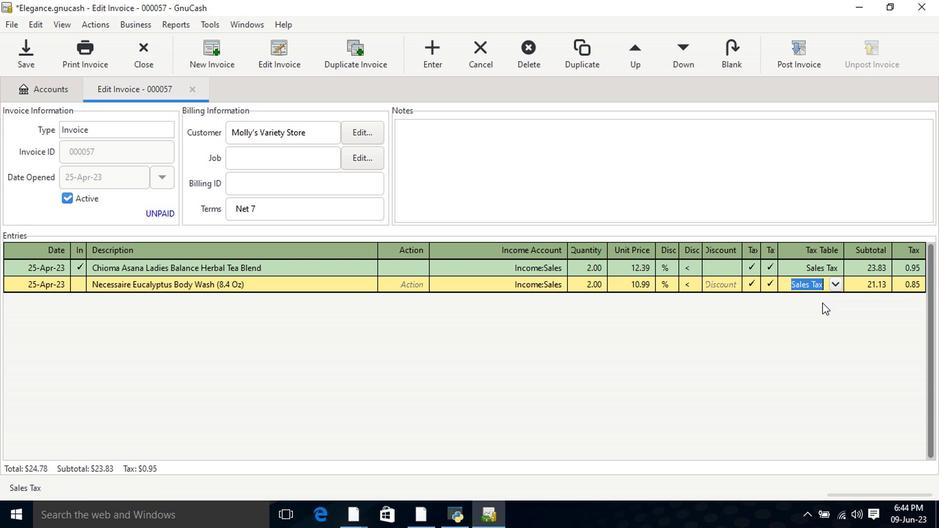 
Action: Mouse moved to (715, 208)
Screenshot: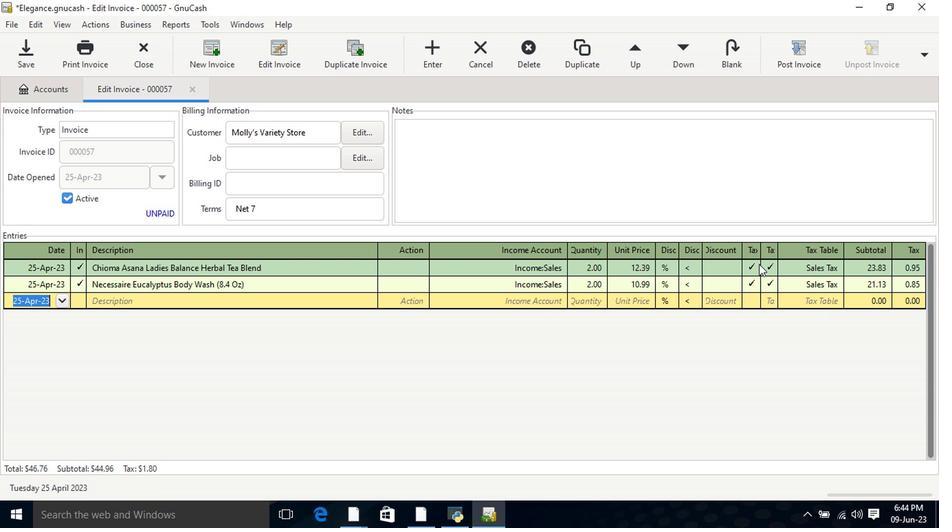 
Action: Key pressed <Key.tab>
Screenshot: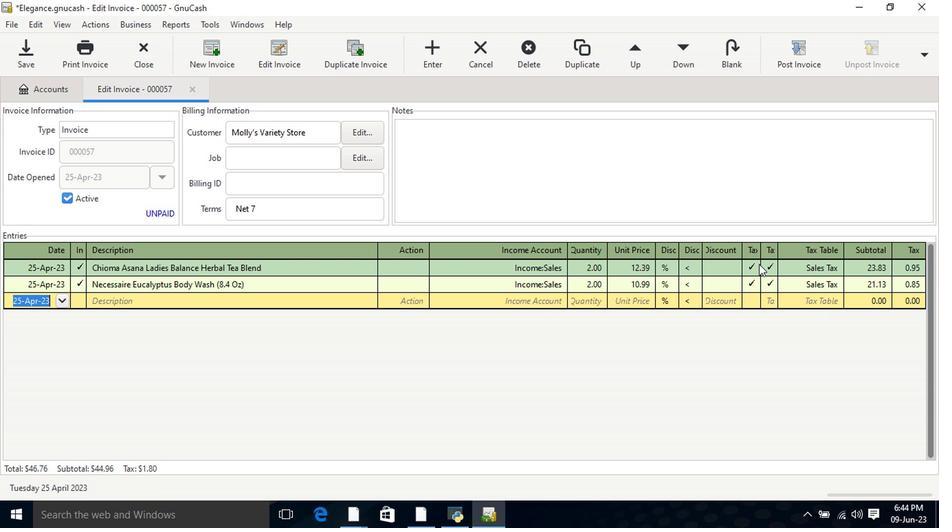 
Action: Mouse moved to (774, 79)
Screenshot: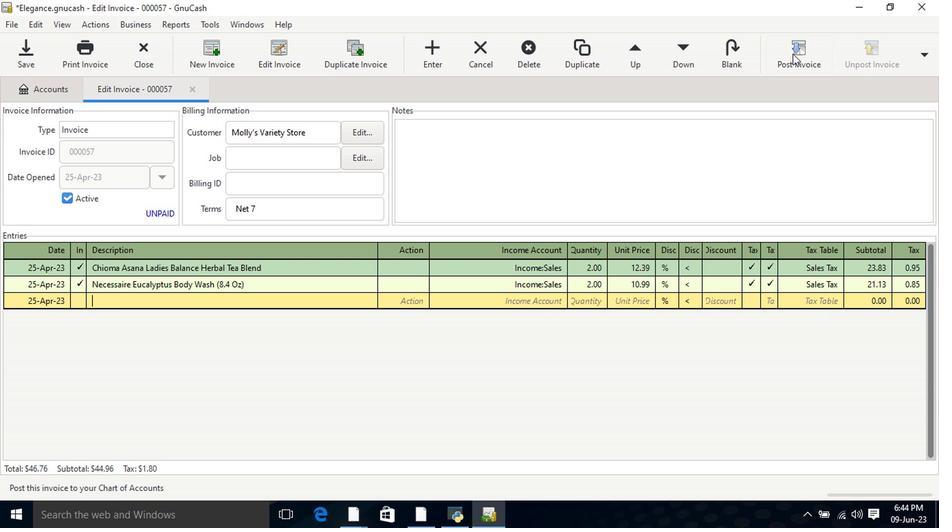 
Action: Mouse pressed left at (774, 79)
Screenshot: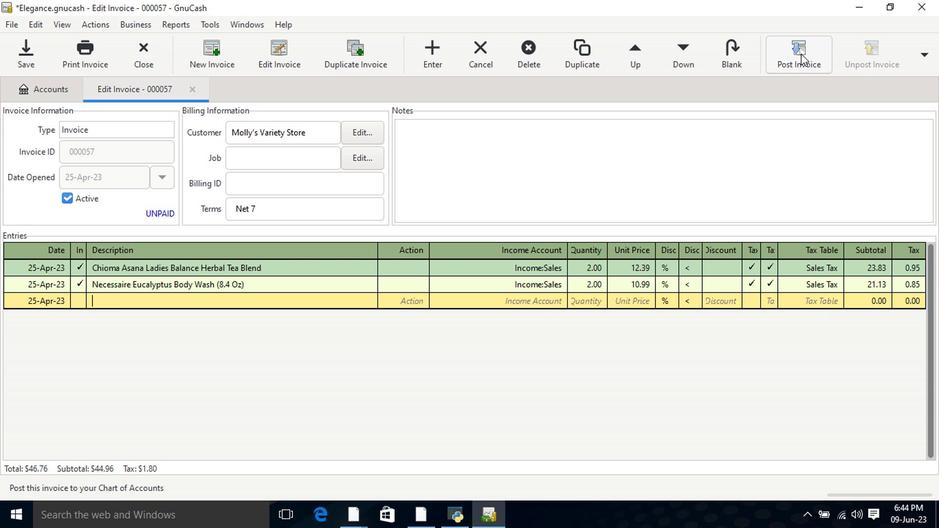 
Action: Mouse moved to (571, 238)
Screenshot: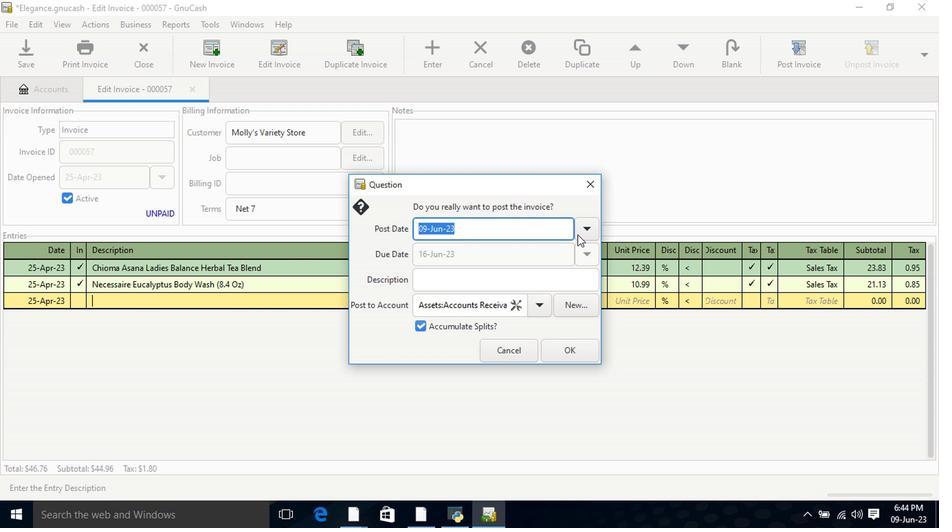 
Action: Mouse pressed left at (571, 238)
Screenshot: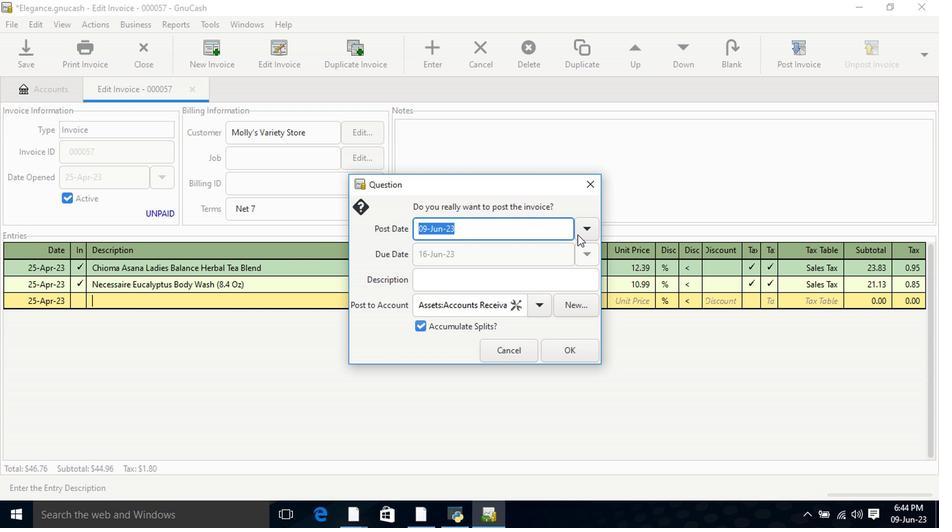 
Action: Mouse moved to (475, 255)
Screenshot: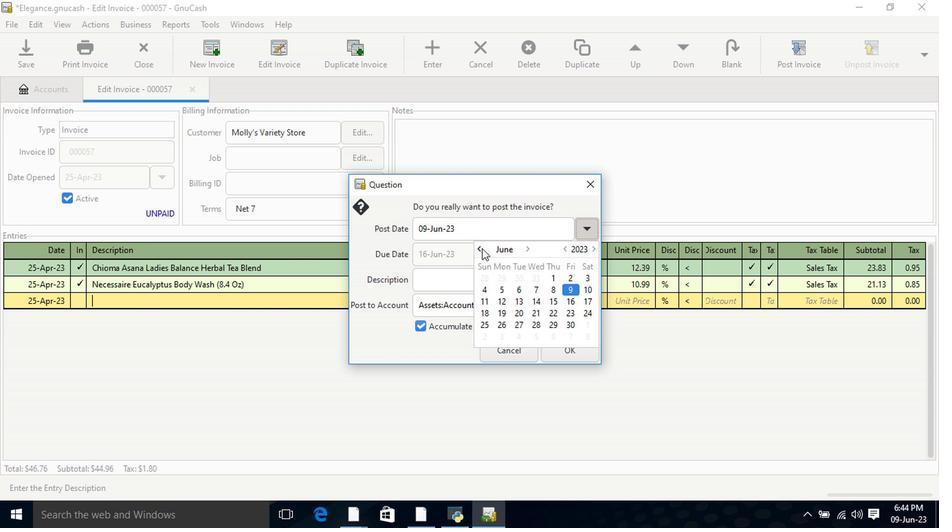 
Action: Mouse pressed left at (475, 255)
Screenshot: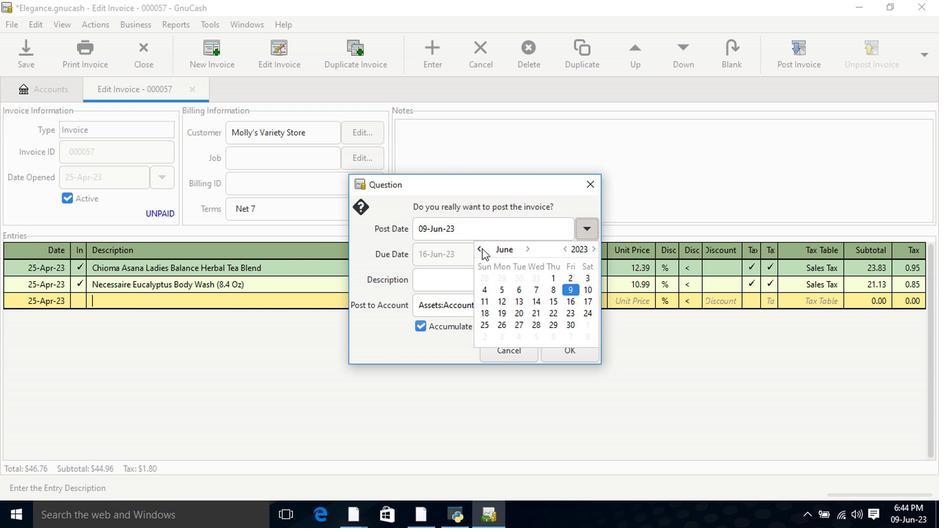 
Action: Mouse pressed left at (475, 255)
Screenshot: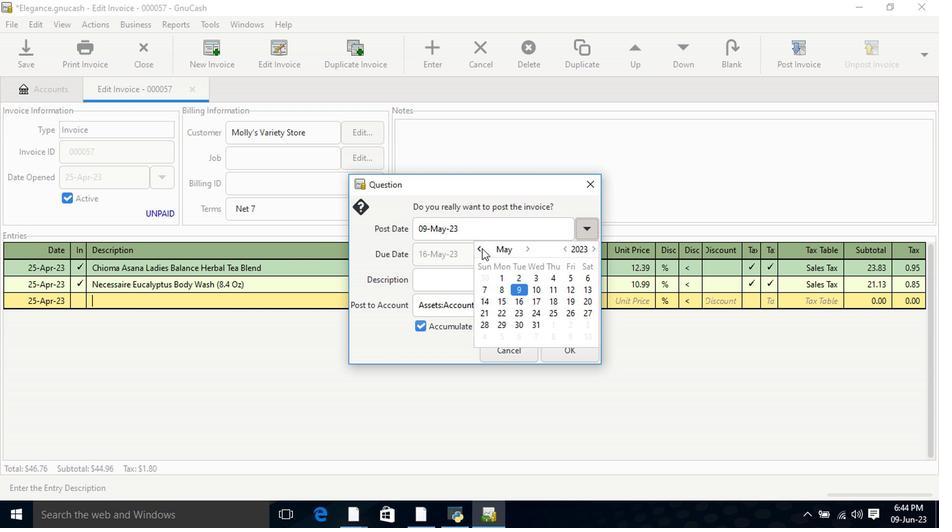 
Action: Mouse moved to (509, 324)
Screenshot: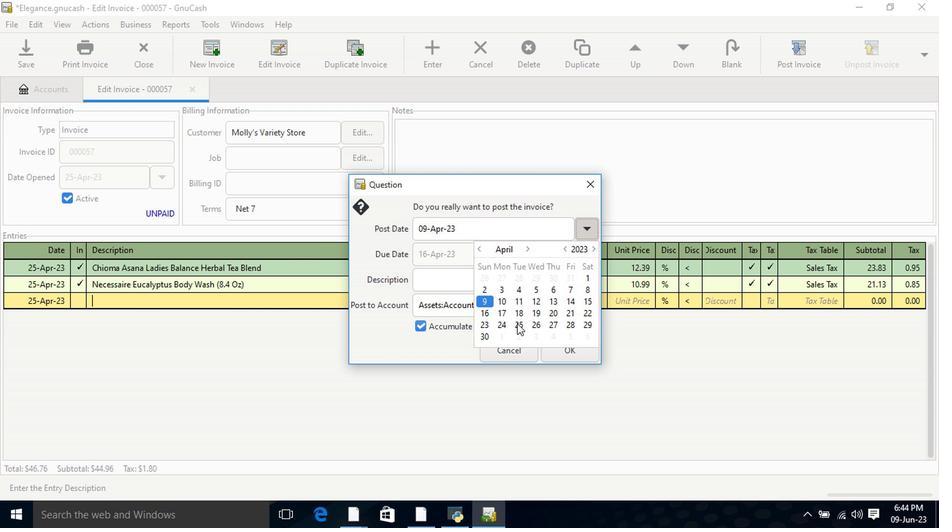 
Action: Mouse pressed left at (509, 324)
Screenshot: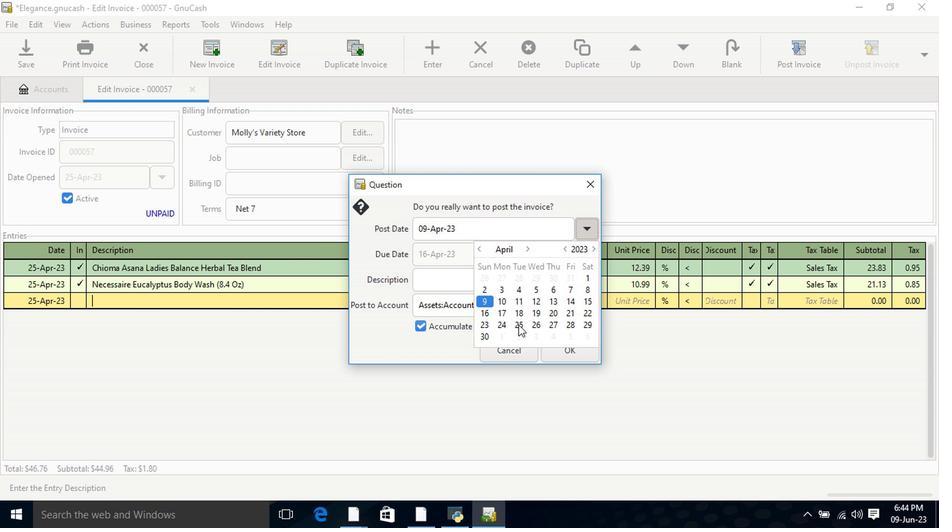 
Action: Mouse pressed left at (509, 324)
Screenshot: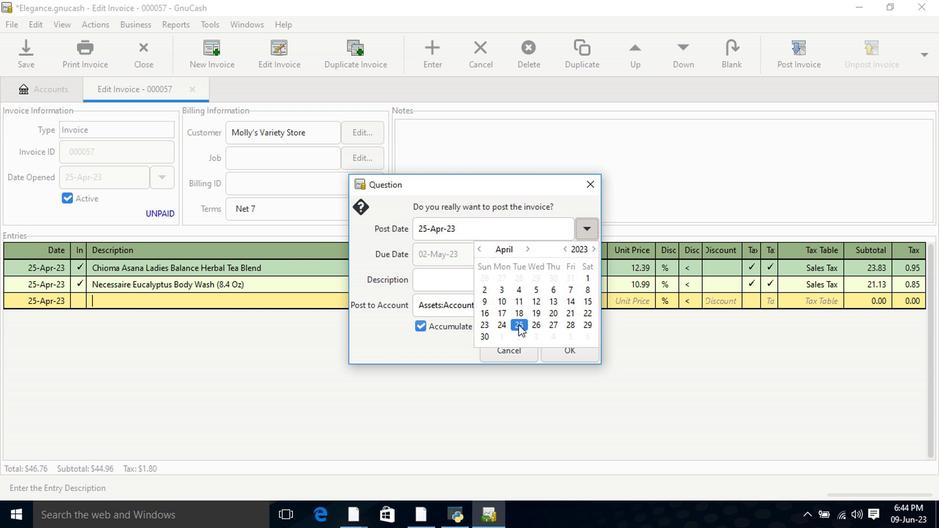 
Action: Mouse moved to (545, 345)
Screenshot: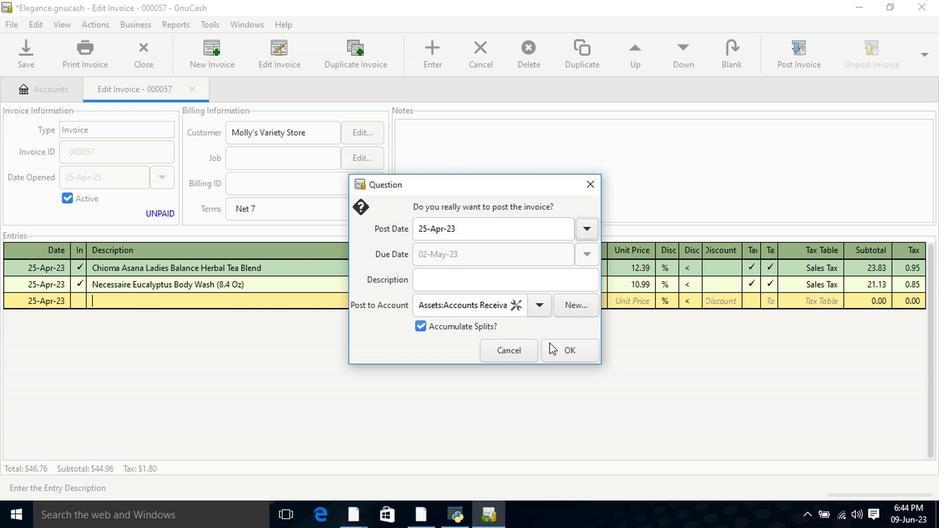 
Action: Mouse pressed left at (545, 345)
Screenshot: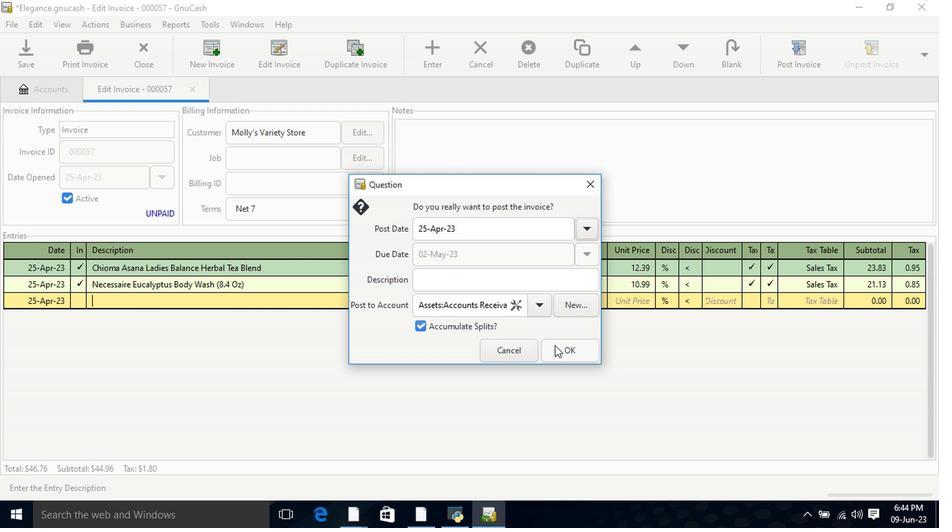 
Action: Mouse moved to (850, 81)
Screenshot: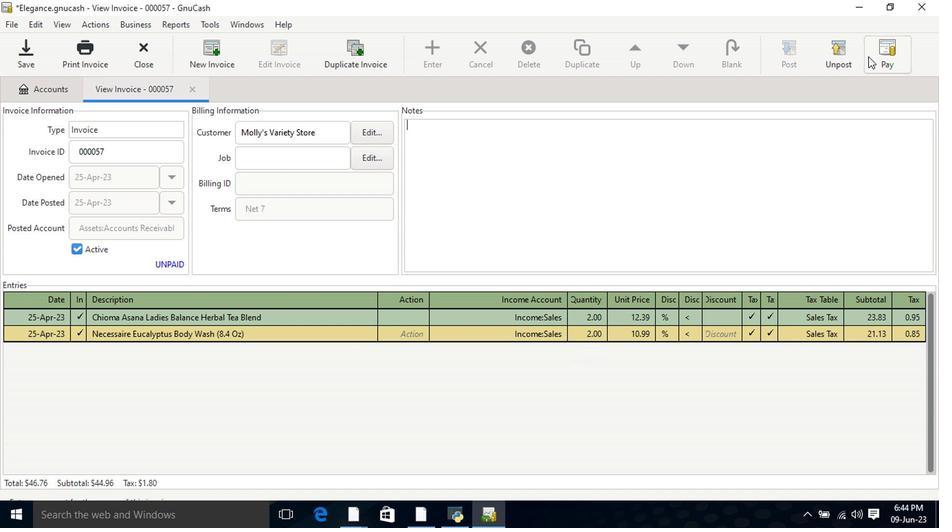 
Action: Mouse pressed left at (850, 81)
Screenshot: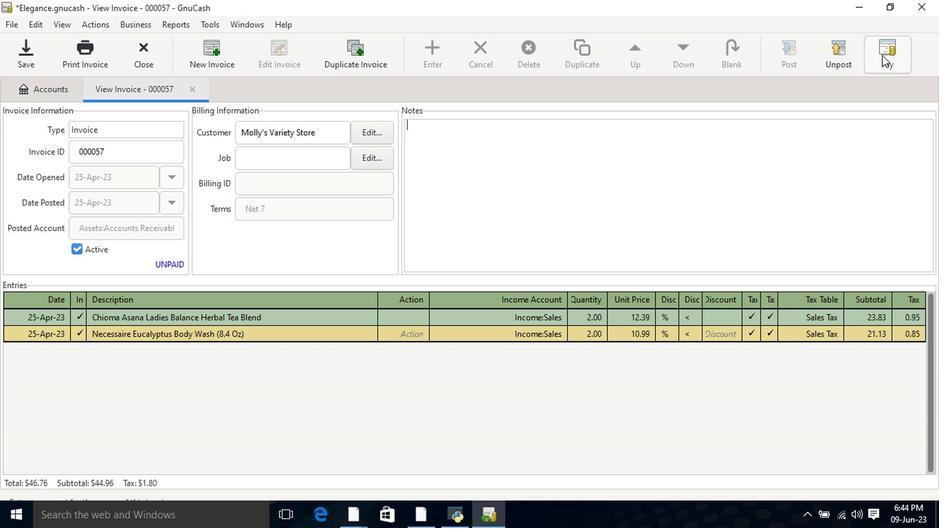 
Action: Mouse moved to (423, 274)
Screenshot: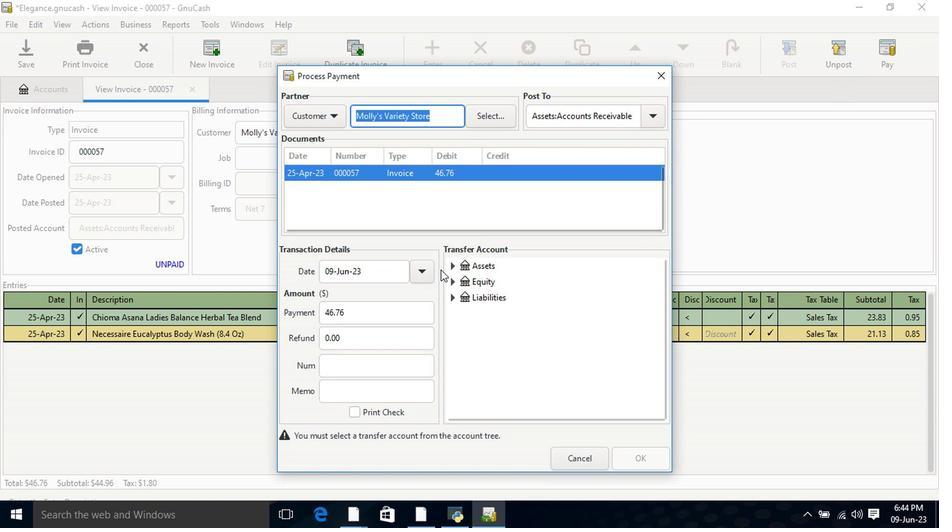 
Action: Mouse pressed left at (423, 274)
Screenshot: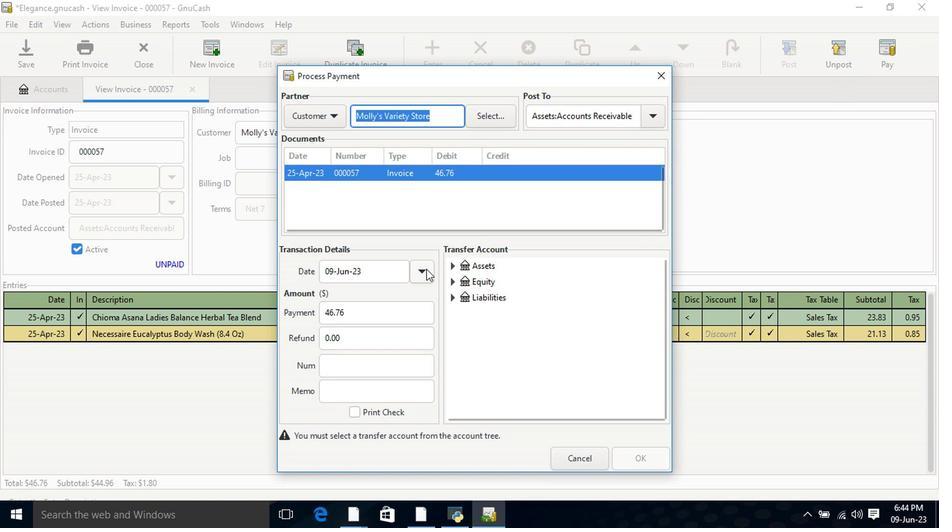 
Action: Mouse moved to (317, 294)
Screenshot: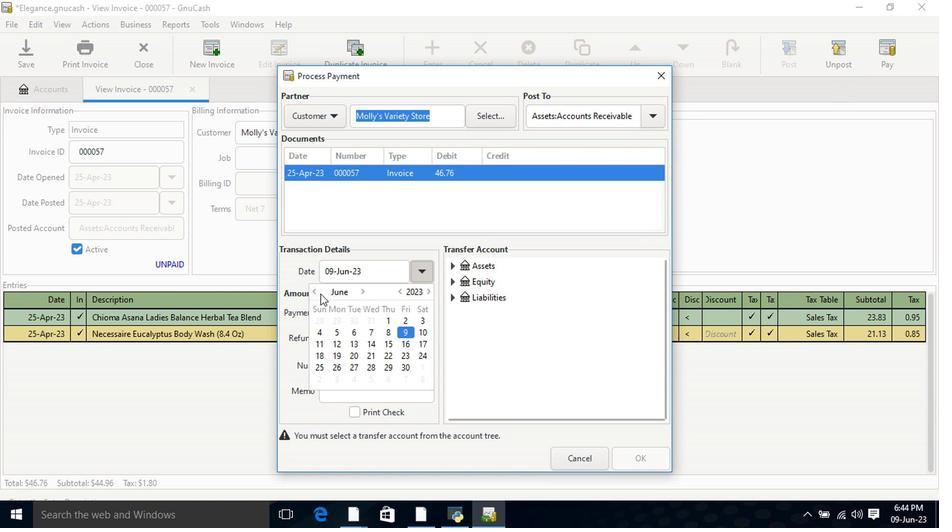 
Action: Mouse pressed left at (317, 294)
Screenshot: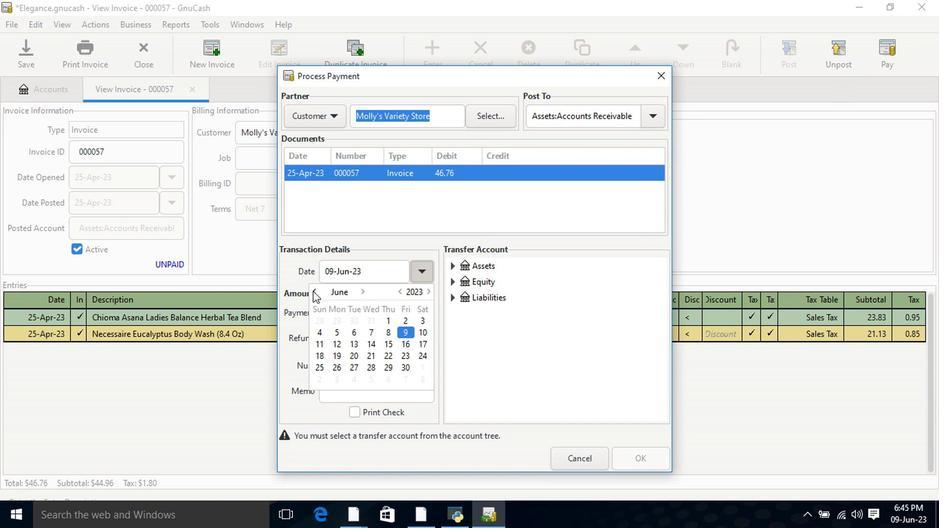 
Action: Mouse moved to (335, 318)
Screenshot: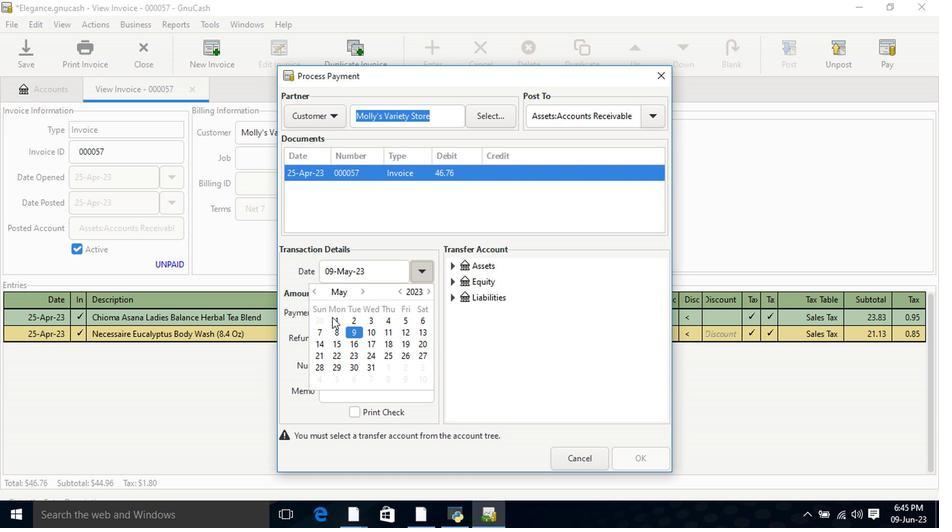 
Action: Mouse pressed left at (335, 318)
Screenshot: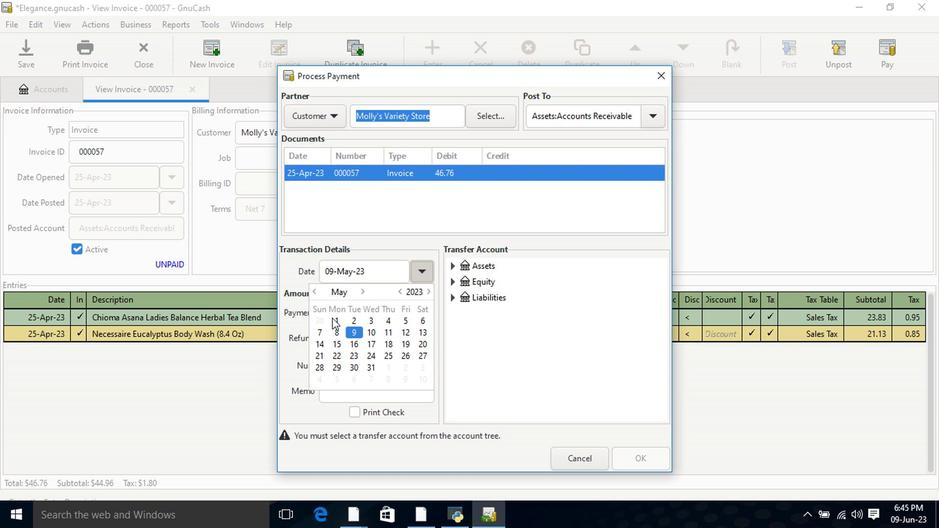 
Action: Mouse pressed left at (335, 318)
Screenshot: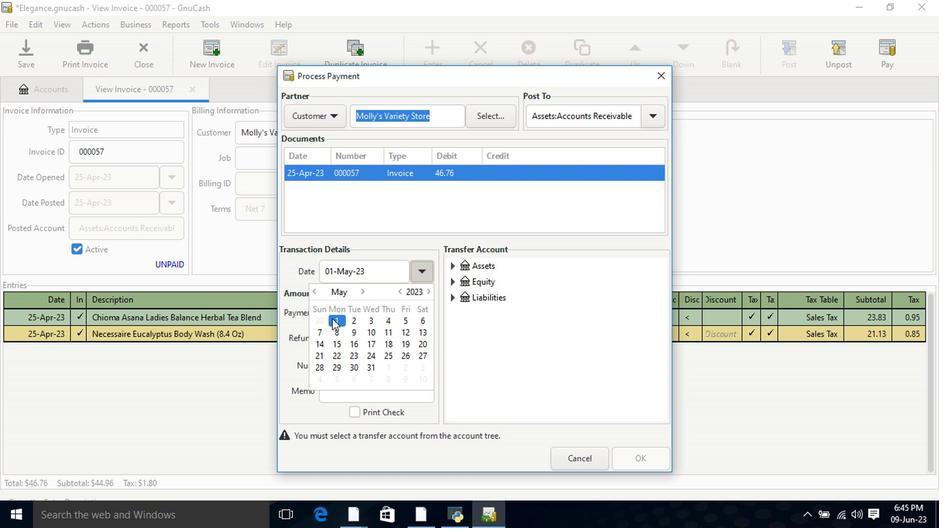 
Action: Mouse moved to (447, 271)
Screenshot: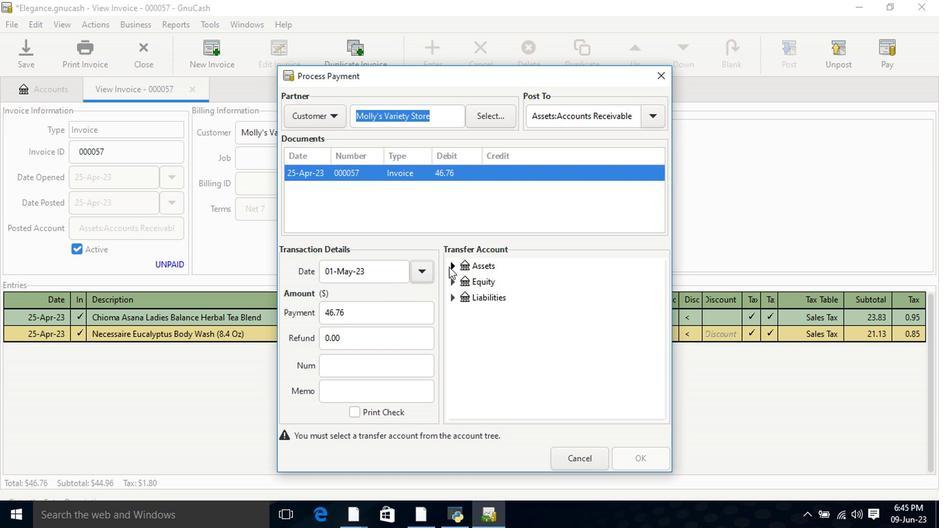 
Action: Mouse pressed left at (447, 271)
Screenshot: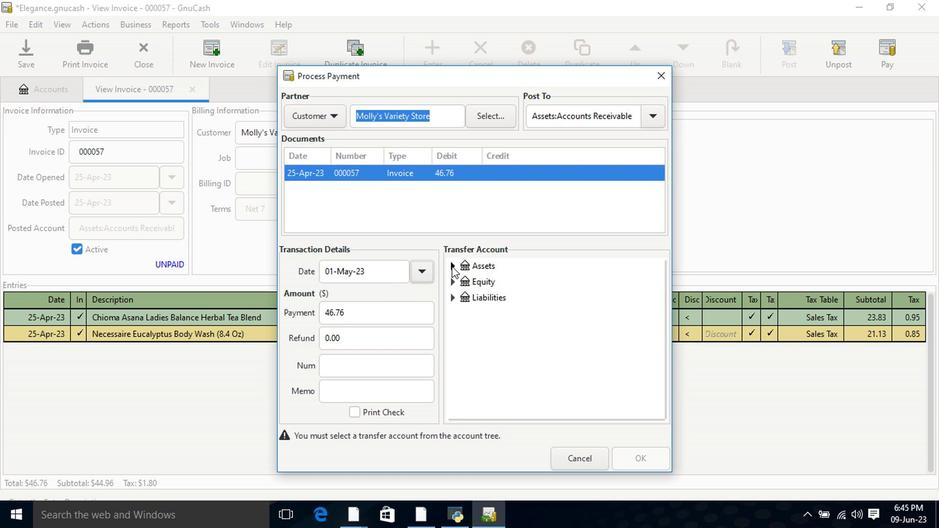 
Action: Mouse moved to (463, 285)
Screenshot: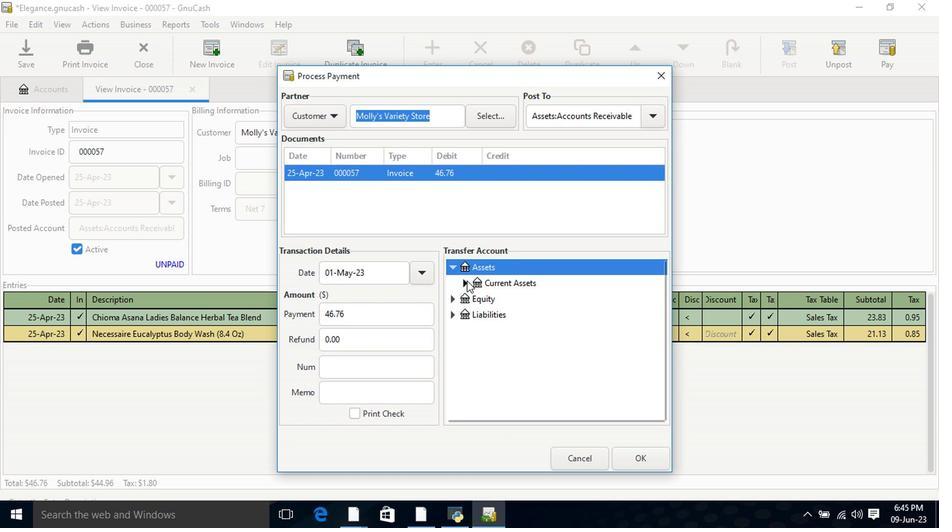 
Action: Mouse pressed left at (463, 285)
Screenshot: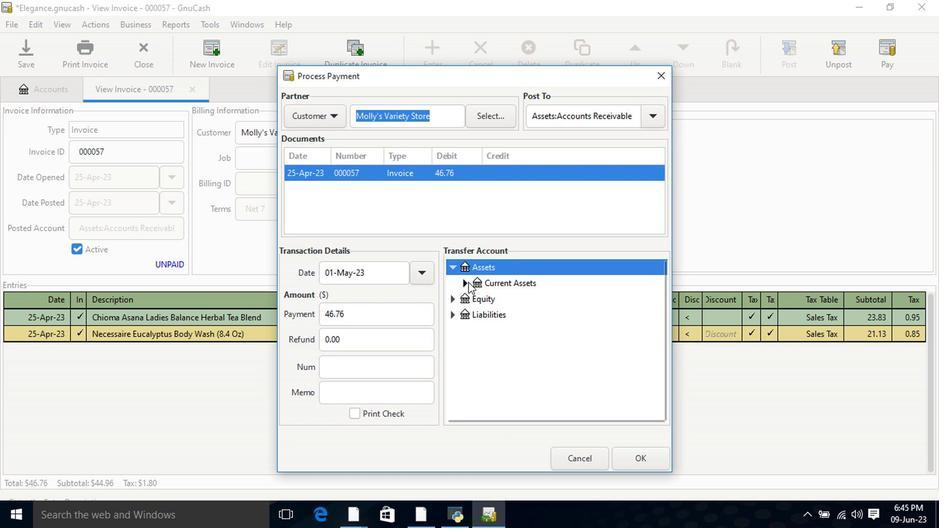 
Action: Mouse moved to (489, 303)
Screenshot: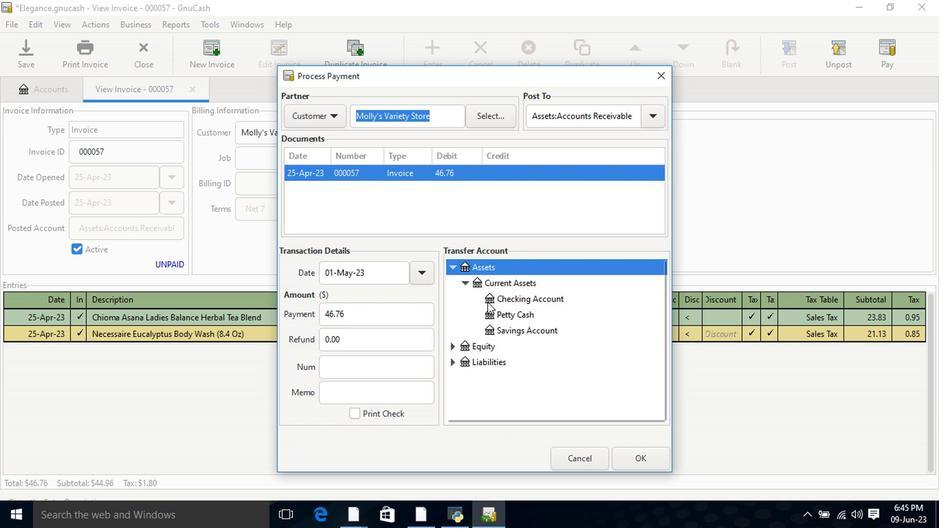 
Action: Mouse pressed left at (489, 303)
Screenshot: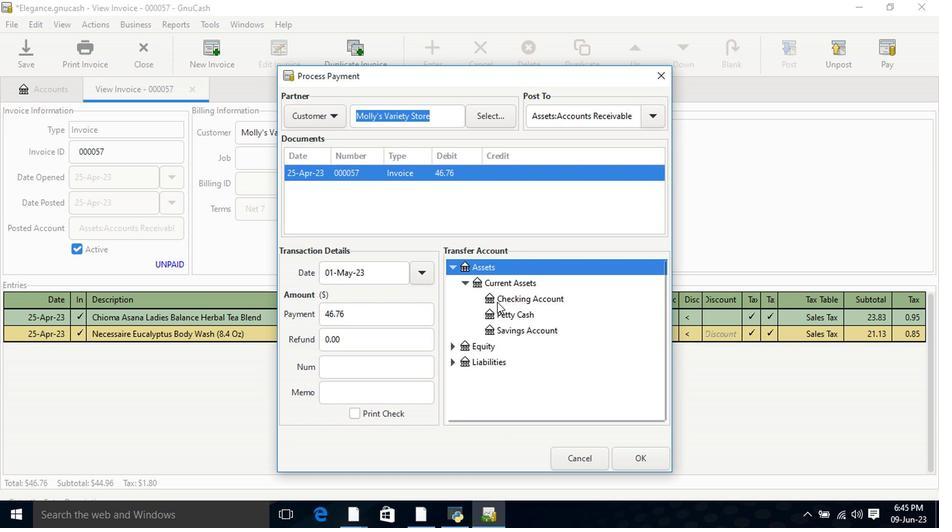 
Action: Mouse moved to (619, 443)
Screenshot: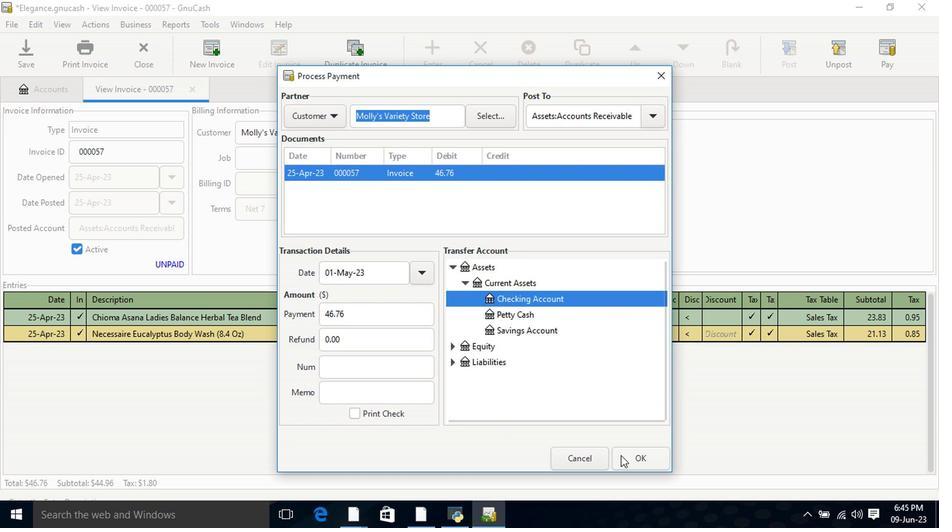
Action: Mouse pressed left at (619, 443)
Screenshot: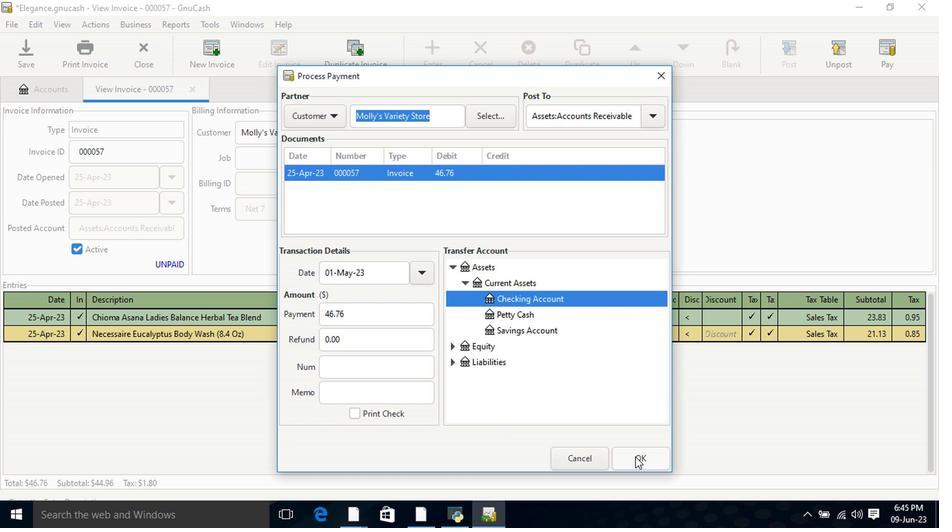 
Action: Mouse moved to (109, 85)
Screenshot: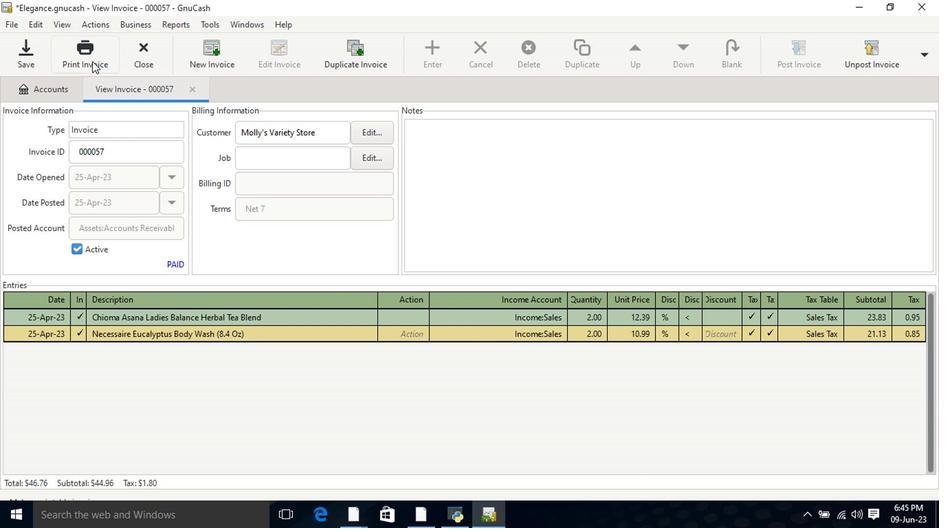 
Action: Mouse pressed left at (109, 85)
Screenshot: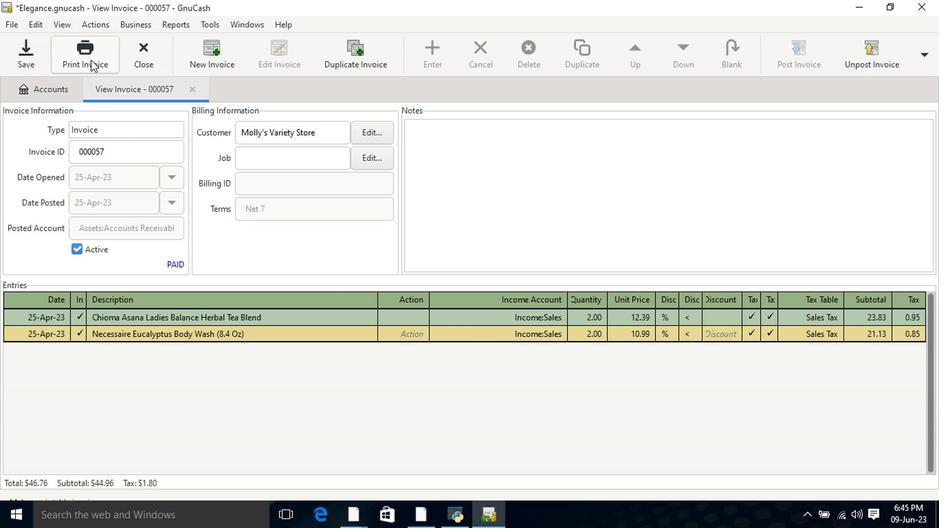 
Action: Mouse moved to (629, 76)
Screenshot: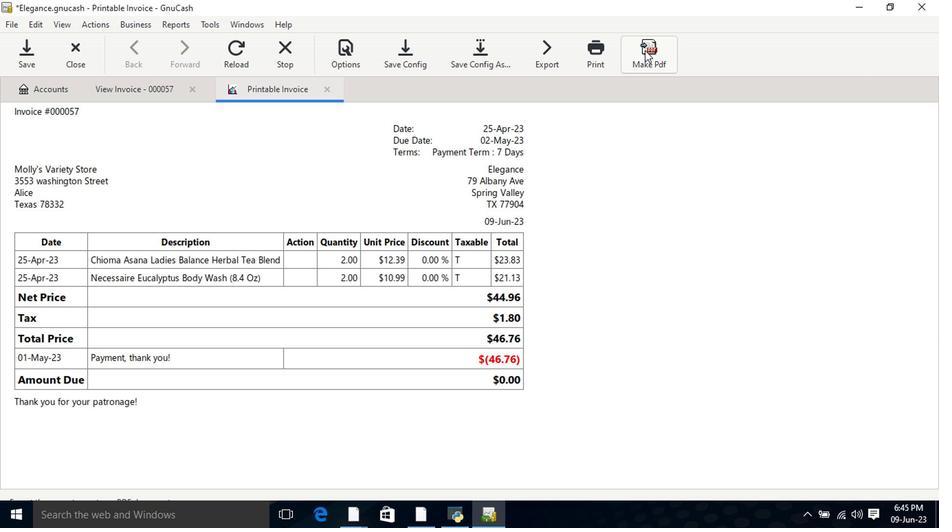 
Action: Mouse pressed left at (629, 76)
Screenshot: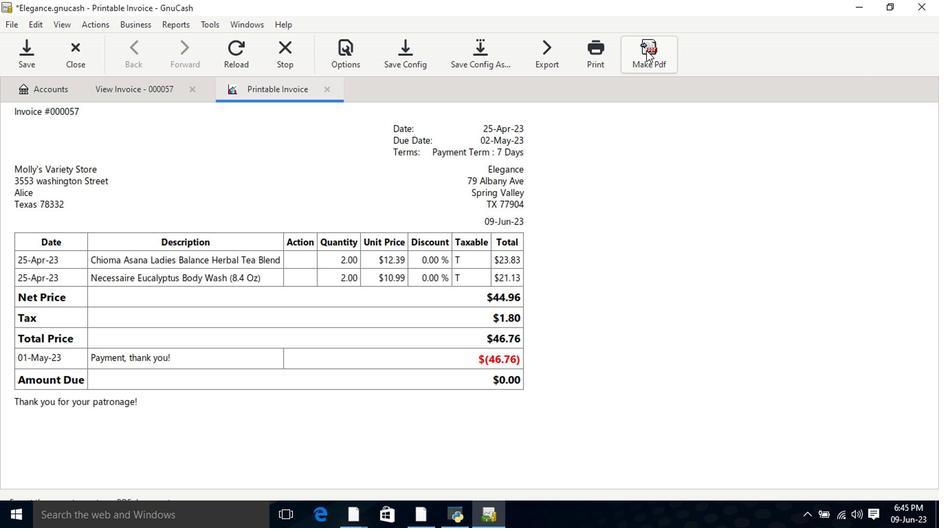 
Action: Mouse moved to (246, 182)
Screenshot: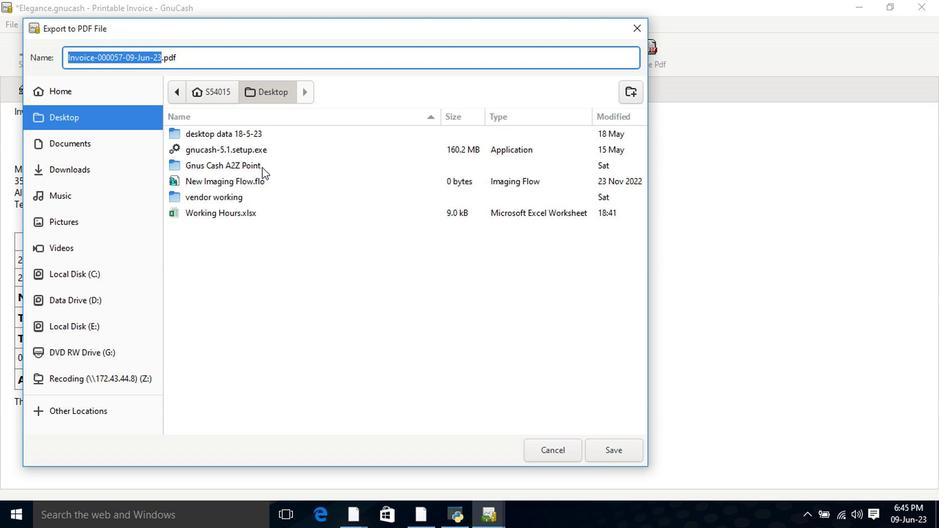 
Action: Mouse pressed left at (246, 182)
Screenshot: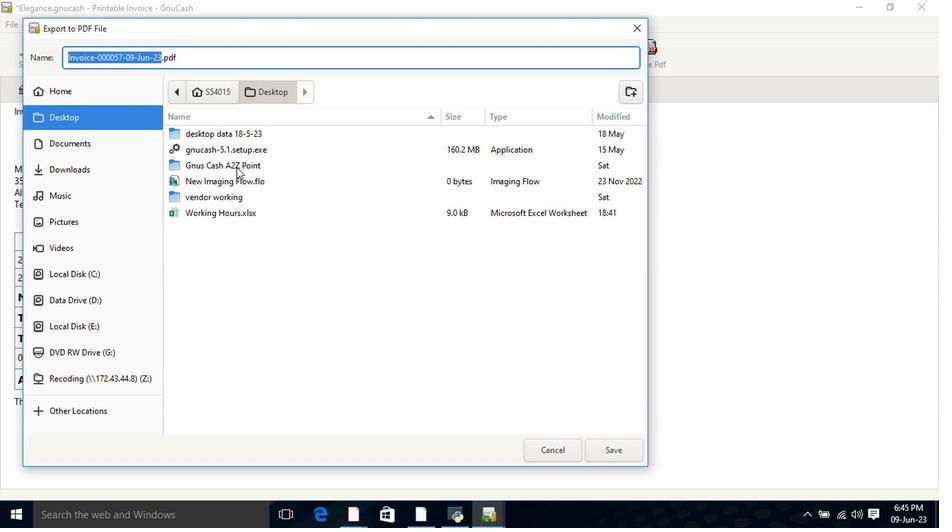 
Action: Mouse pressed left at (246, 182)
Screenshot: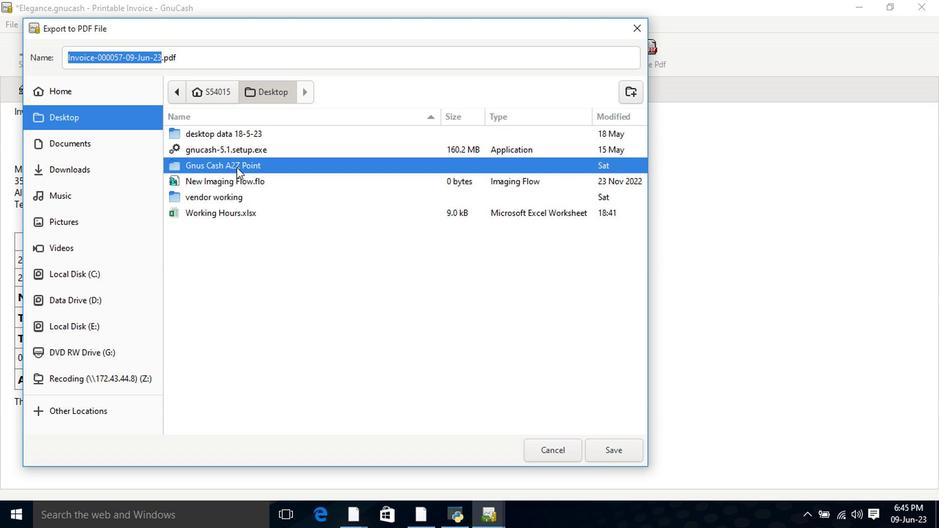 
Action: Mouse moved to (627, 162)
Screenshot: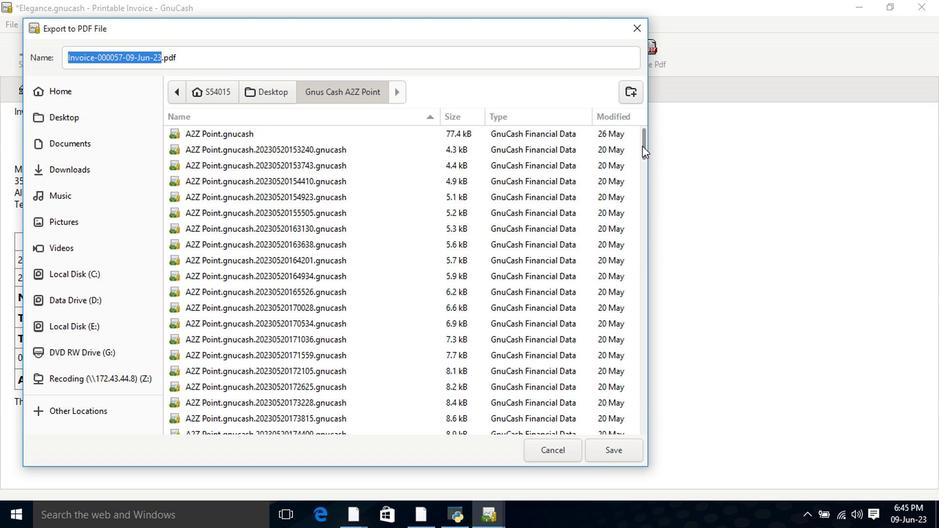 
Action: Mouse pressed left at (627, 162)
Screenshot: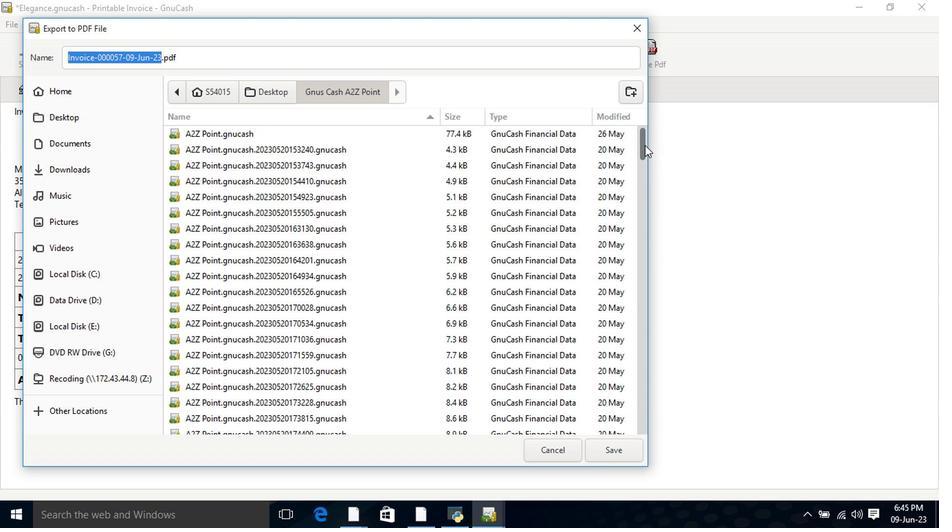 
Action: Mouse moved to (239, 421)
Screenshot: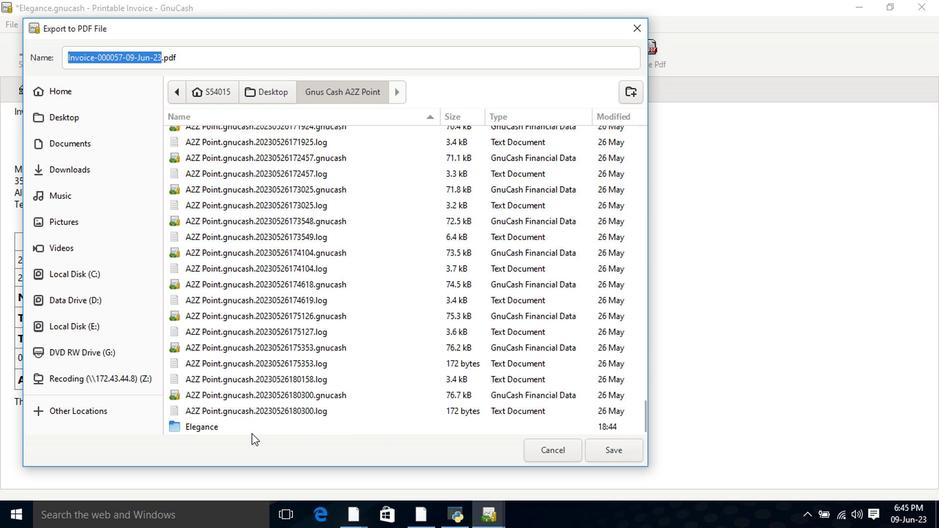 
Action: Mouse pressed left at (239, 421)
Screenshot: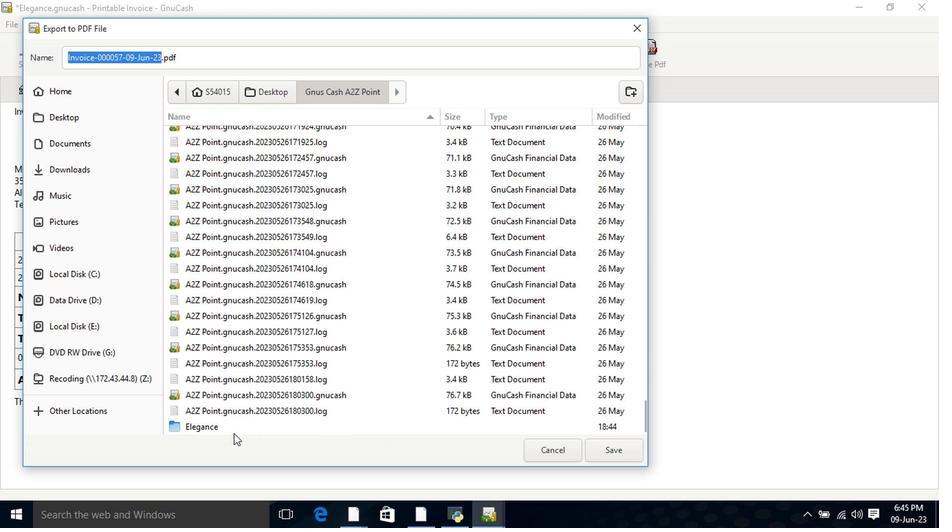 
Action: Mouse pressed left at (239, 421)
Screenshot: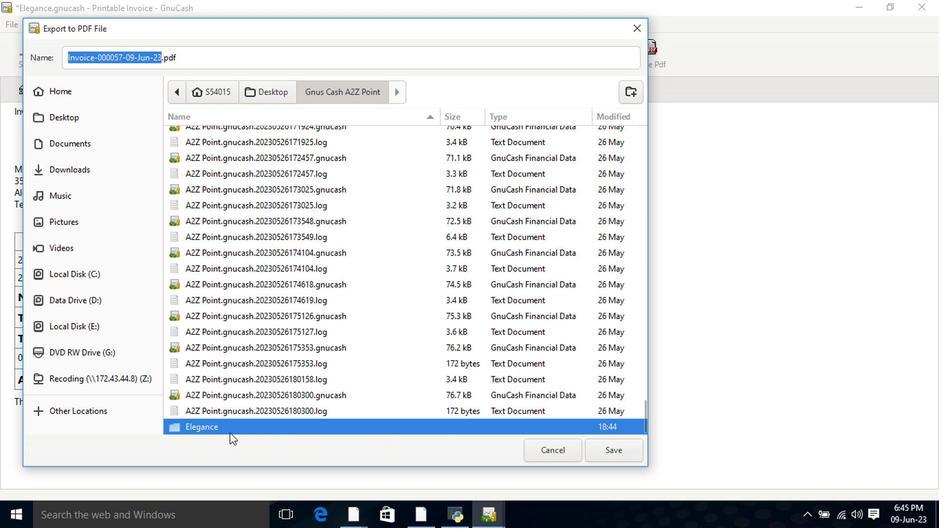 
Action: Mouse moved to (271, 152)
Screenshot: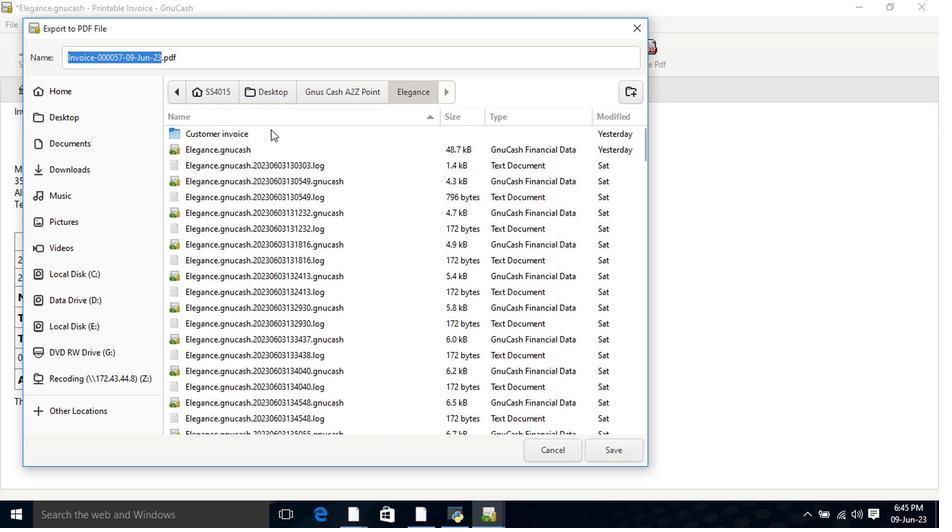 
Action: Mouse pressed left at (271, 152)
Screenshot: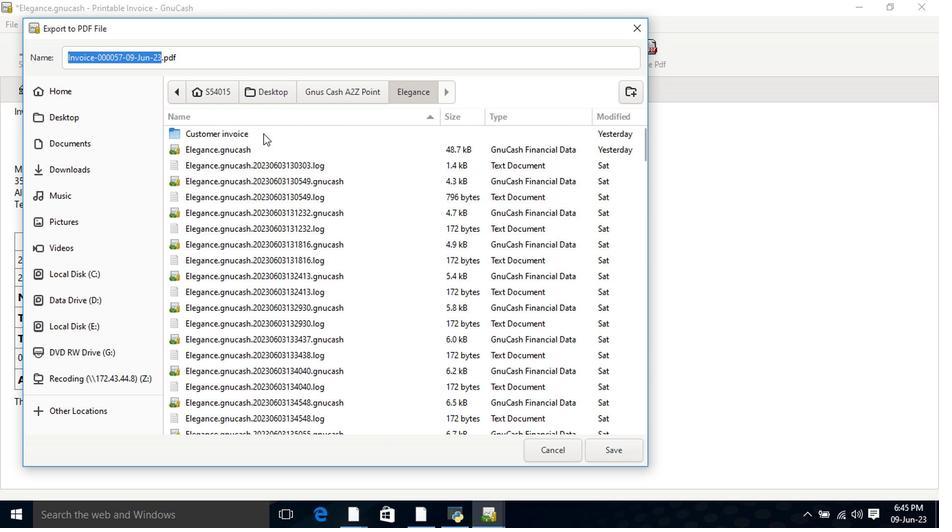 
Action: Mouse pressed left at (271, 152)
Screenshot: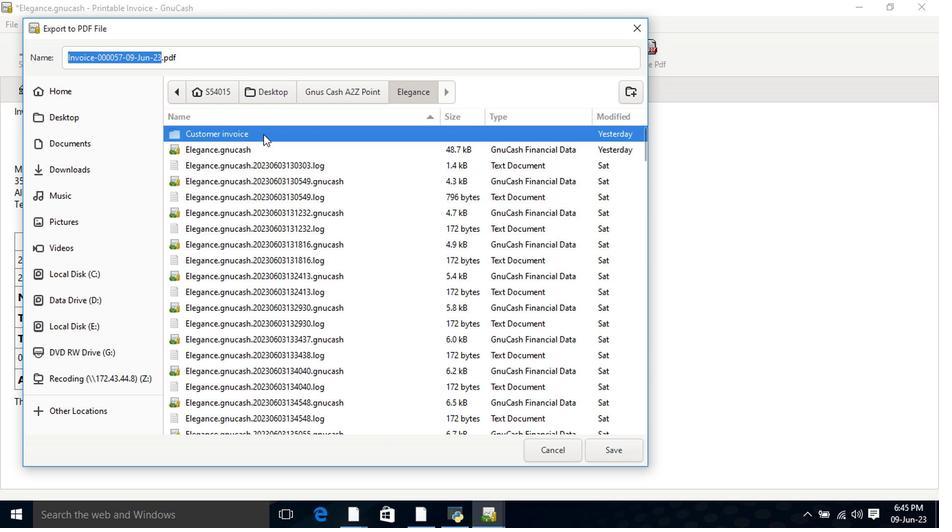
Action: Mouse moved to (592, 438)
Screenshot: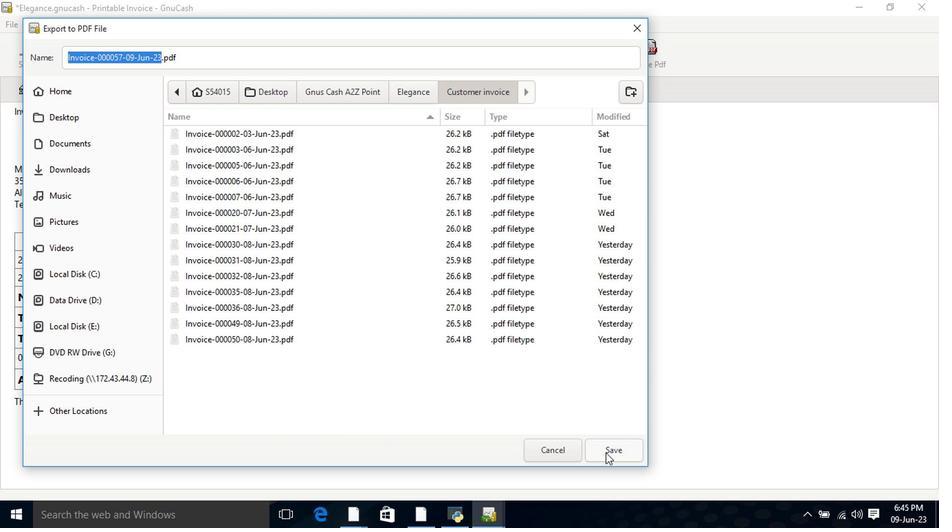 
Action: Mouse pressed left at (592, 438)
Screenshot: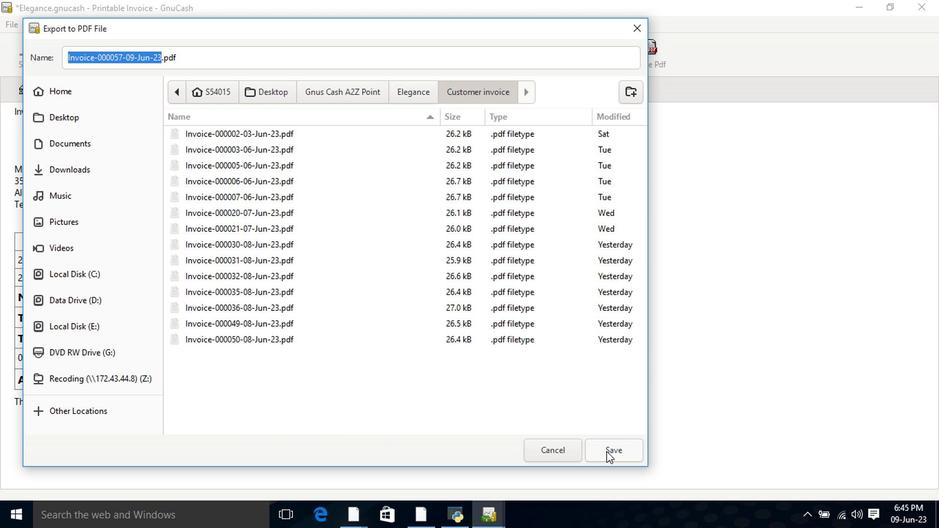 
Action: Mouse moved to (616, 396)
Screenshot: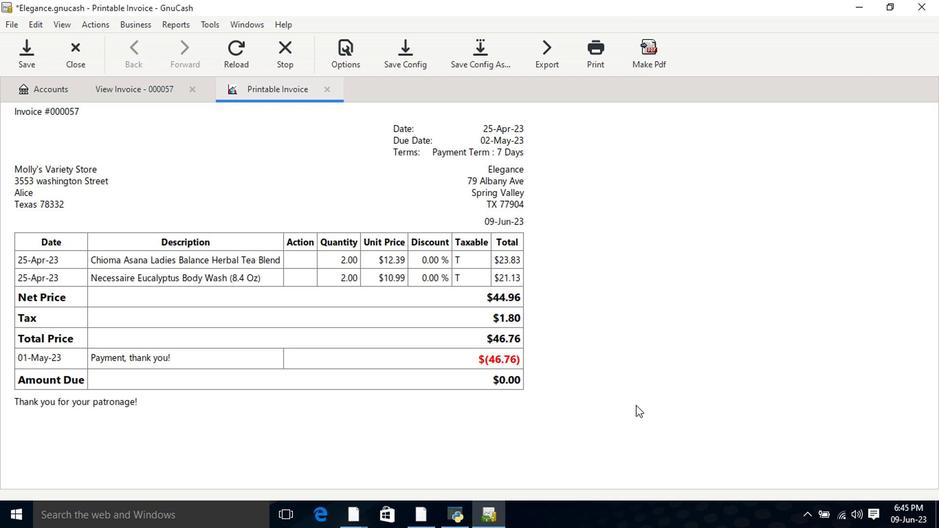 
